 Task: Search one way flight ticket for 4 adults, 1 infant in seat and 1 infant on lap in premium economy from Fresno: Fresno Yosemite International Airport to Jacksonville: Albert J. Ellis Airport on 5-3-2023. Choice of flights is Emirates. Number of bags: 3 checked bags. Price is upto 73000. Outbound departure time preference is 11:45.
Action: Mouse moved to (370, 311)
Screenshot: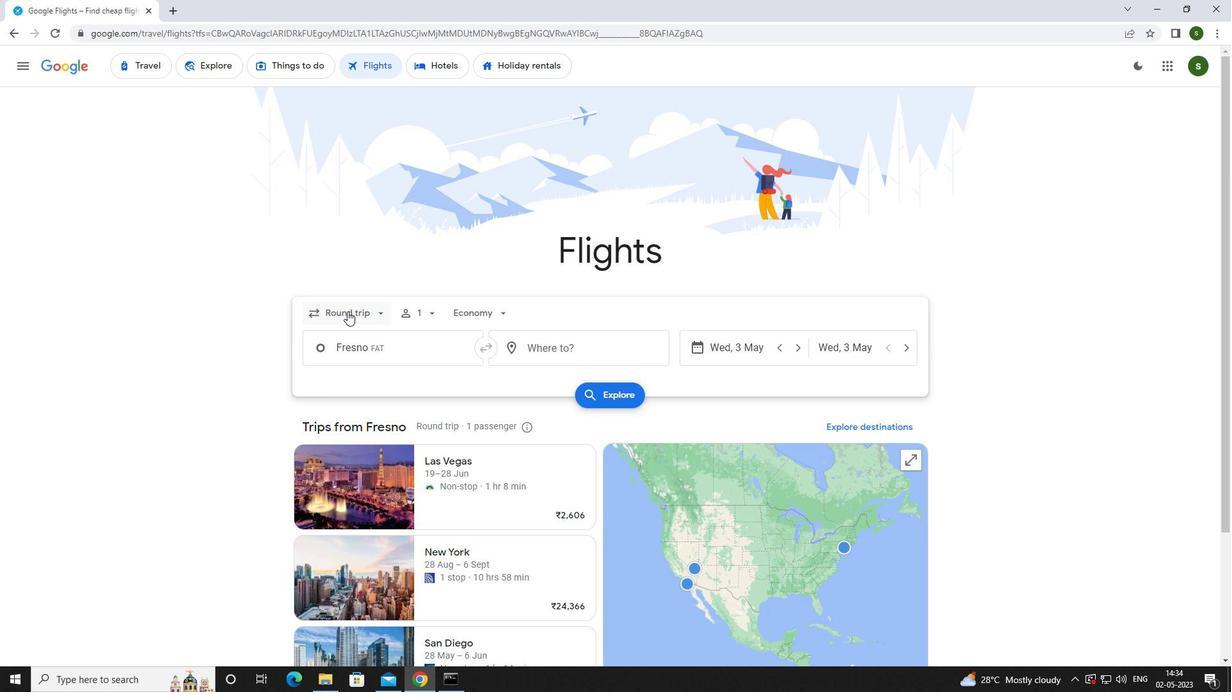 
Action: Mouse pressed left at (370, 311)
Screenshot: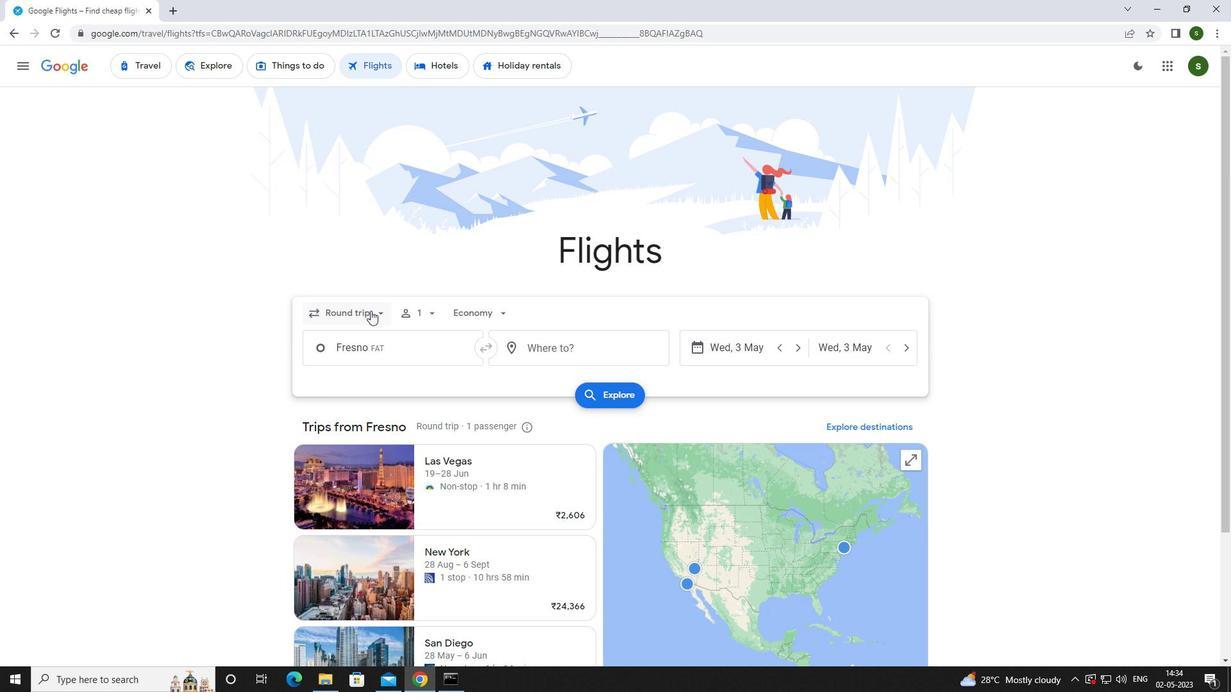 
Action: Mouse moved to (361, 375)
Screenshot: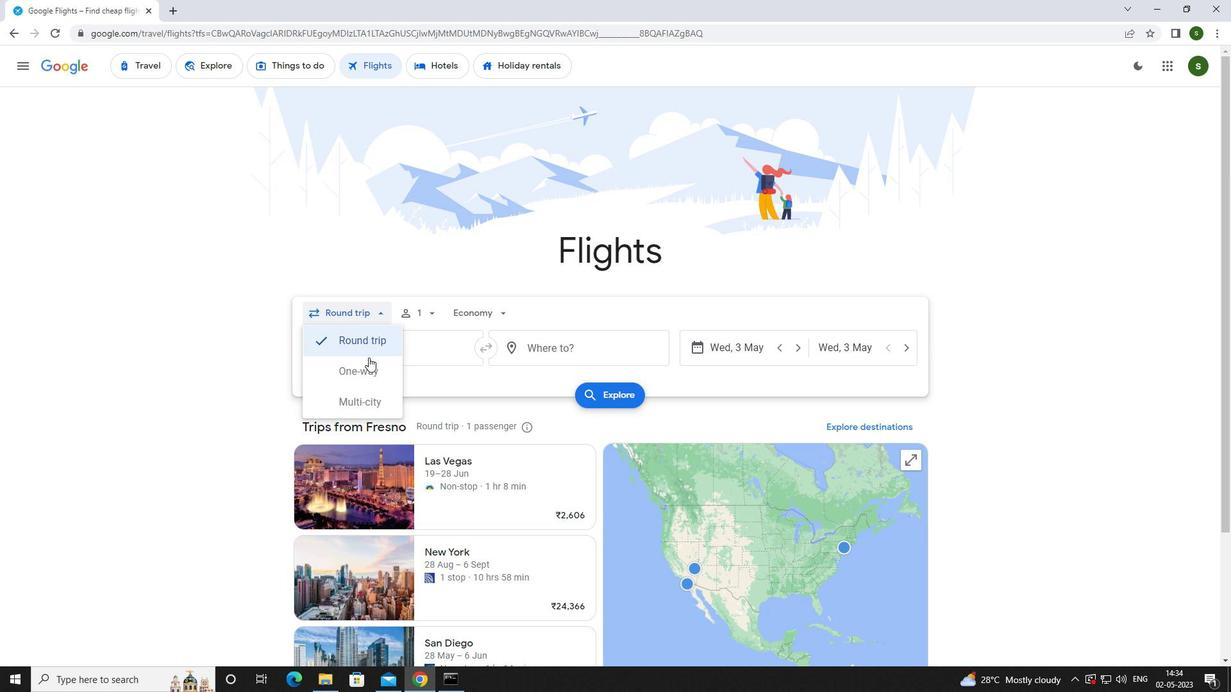 
Action: Mouse pressed left at (361, 375)
Screenshot: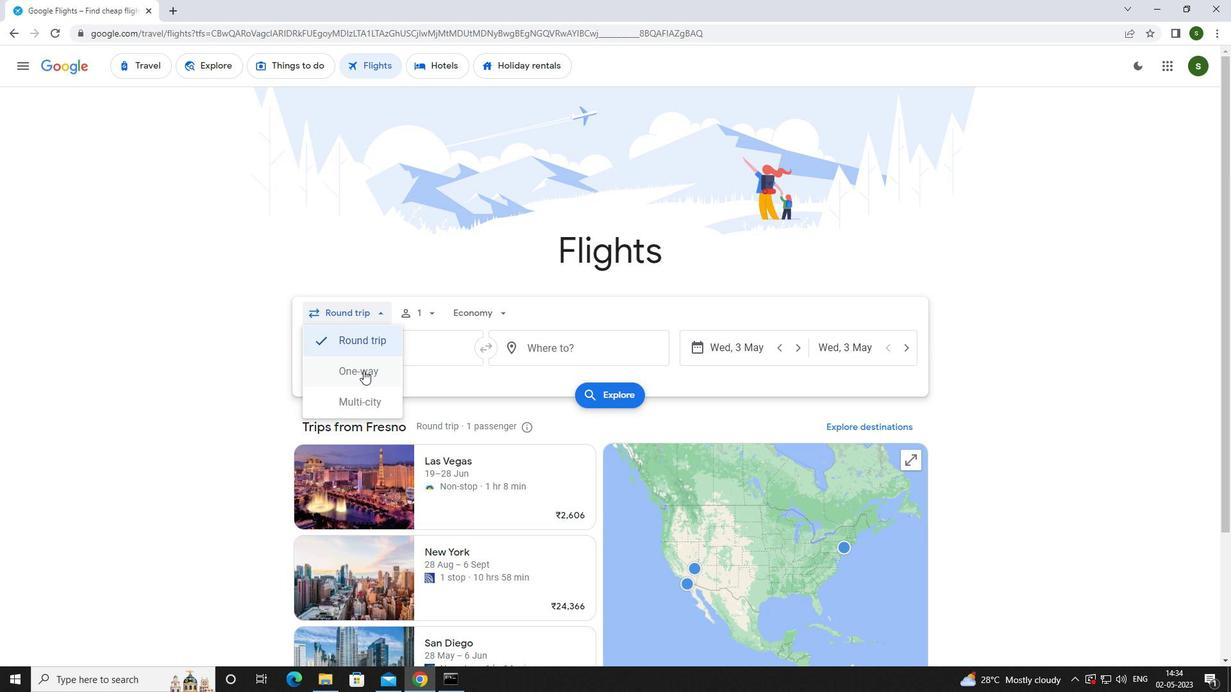 
Action: Mouse moved to (419, 312)
Screenshot: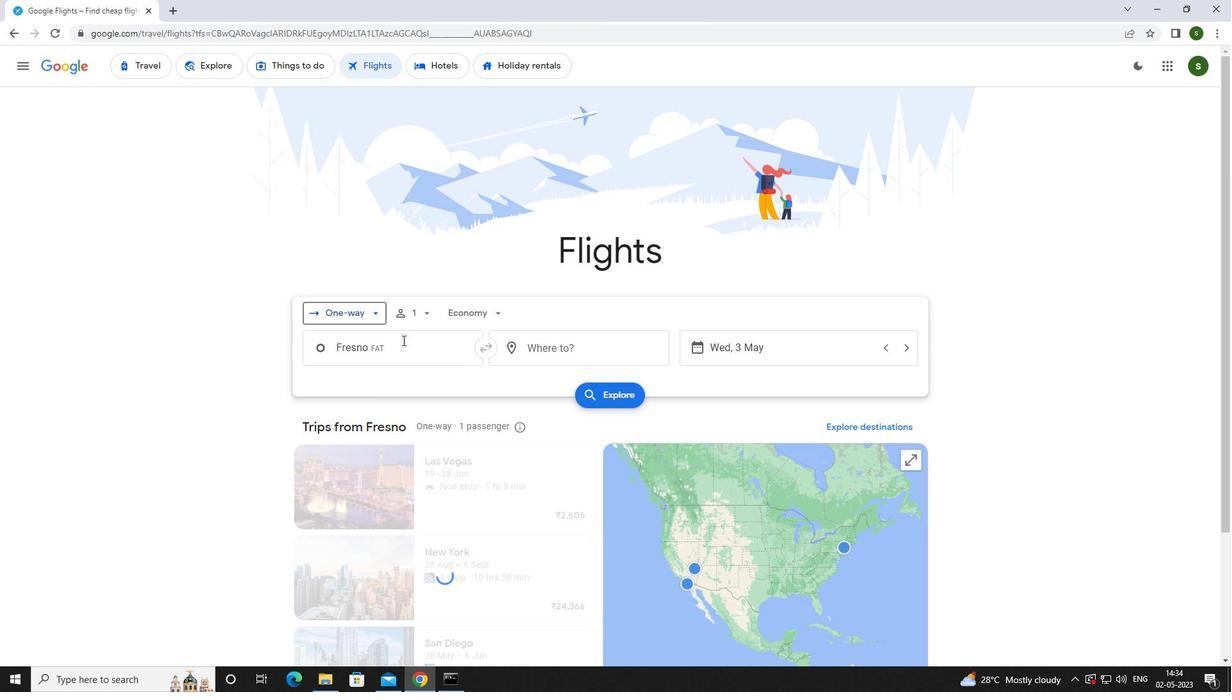 
Action: Mouse pressed left at (419, 312)
Screenshot: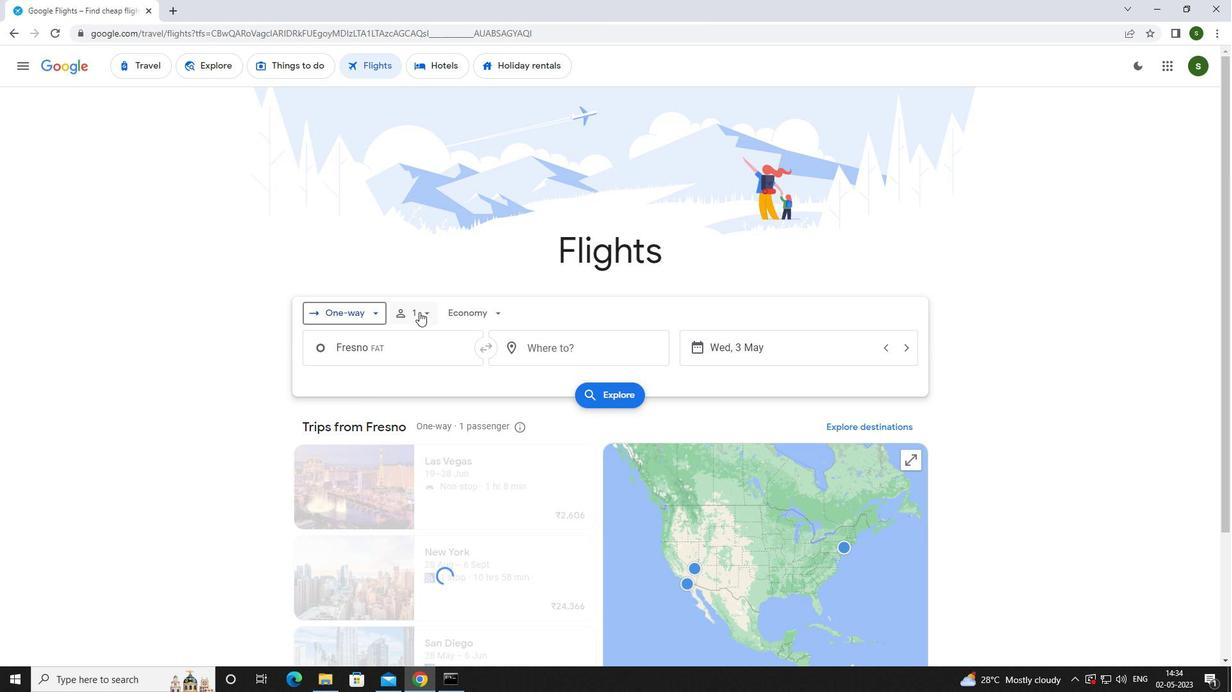 
Action: Mouse moved to (520, 345)
Screenshot: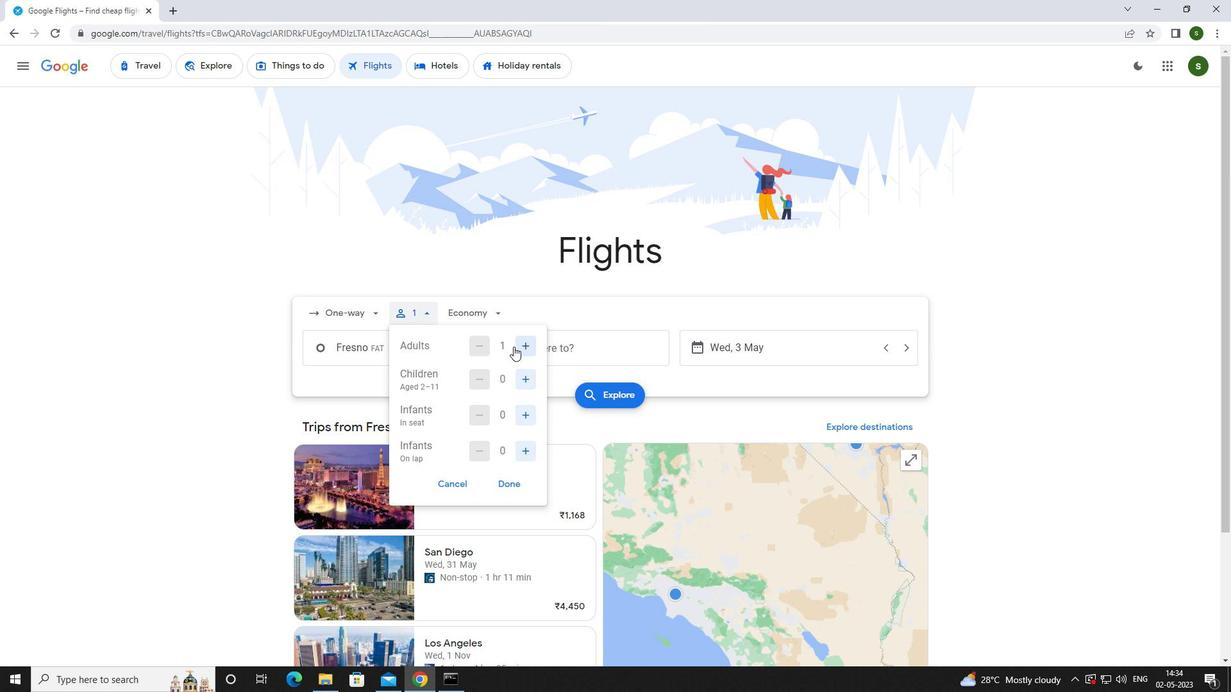 
Action: Mouse pressed left at (520, 345)
Screenshot: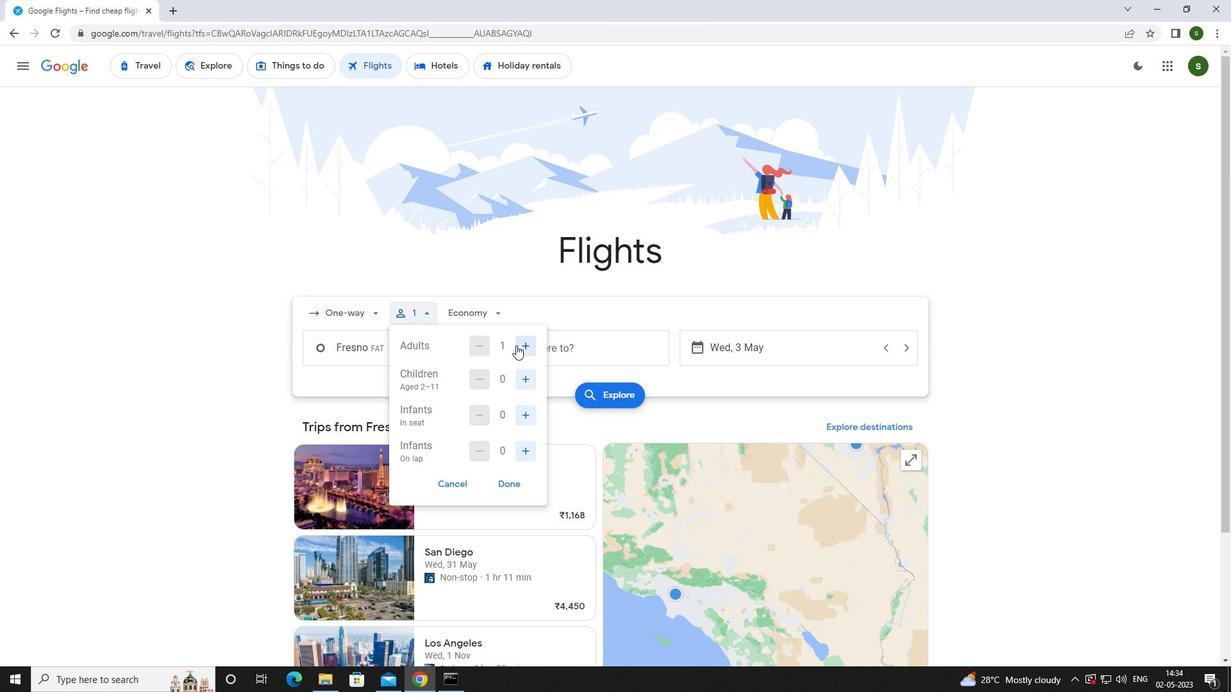 
Action: Mouse pressed left at (520, 345)
Screenshot: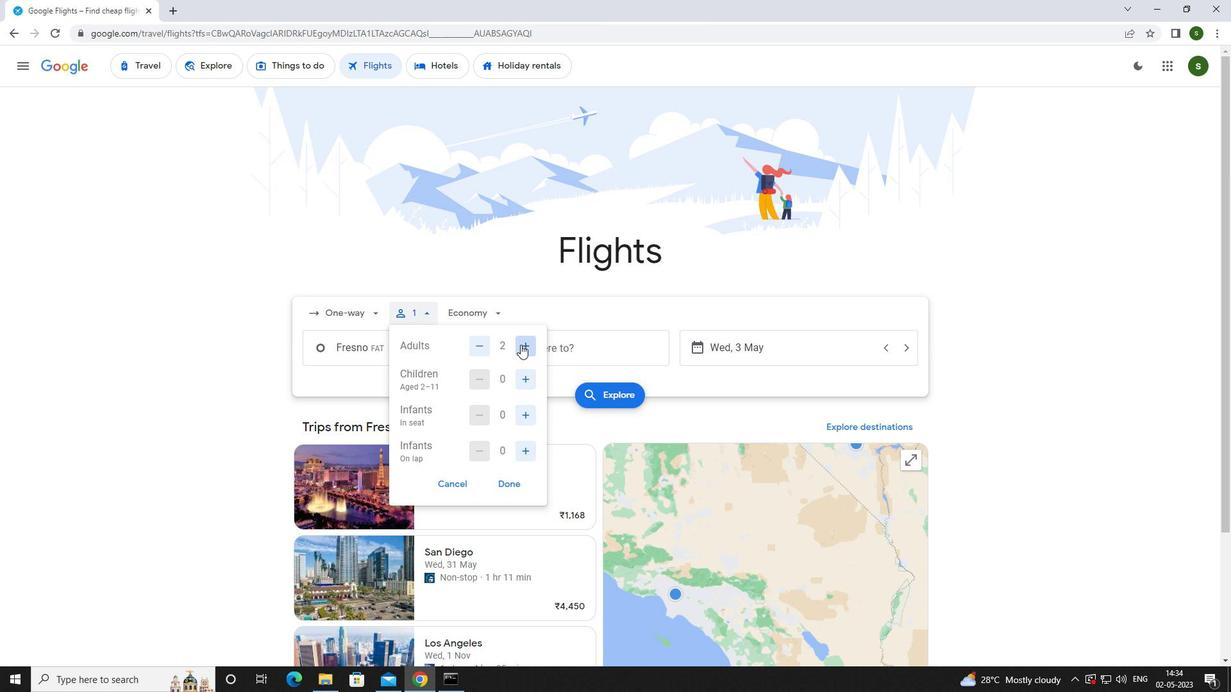 
Action: Mouse pressed left at (520, 345)
Screenshot: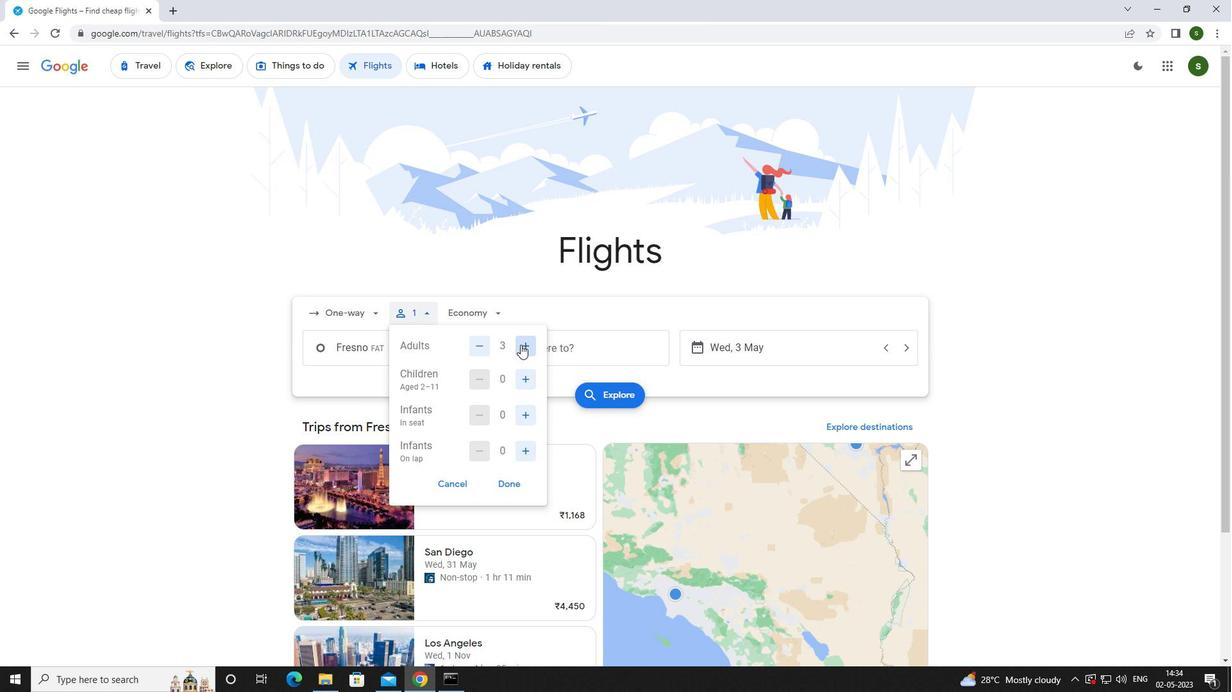 
Action: Mouse moved to (526, 413)
Screenshot: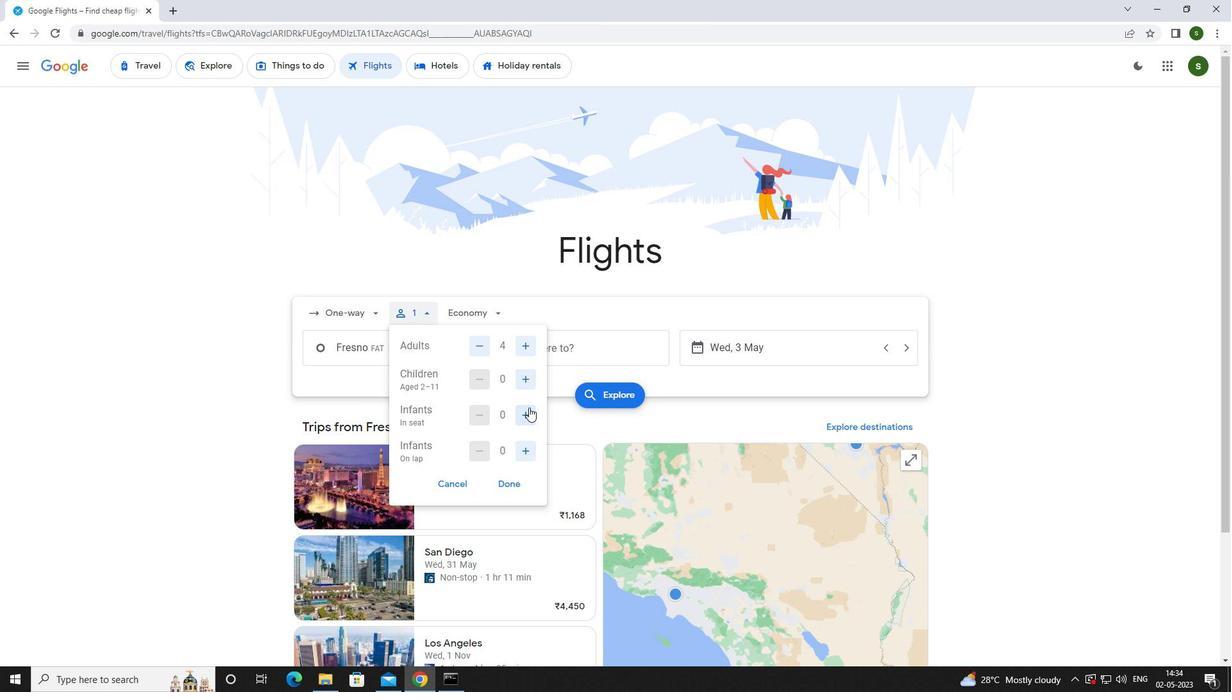 
Action: Mouse pressed left at (526, 413)
Screenshot: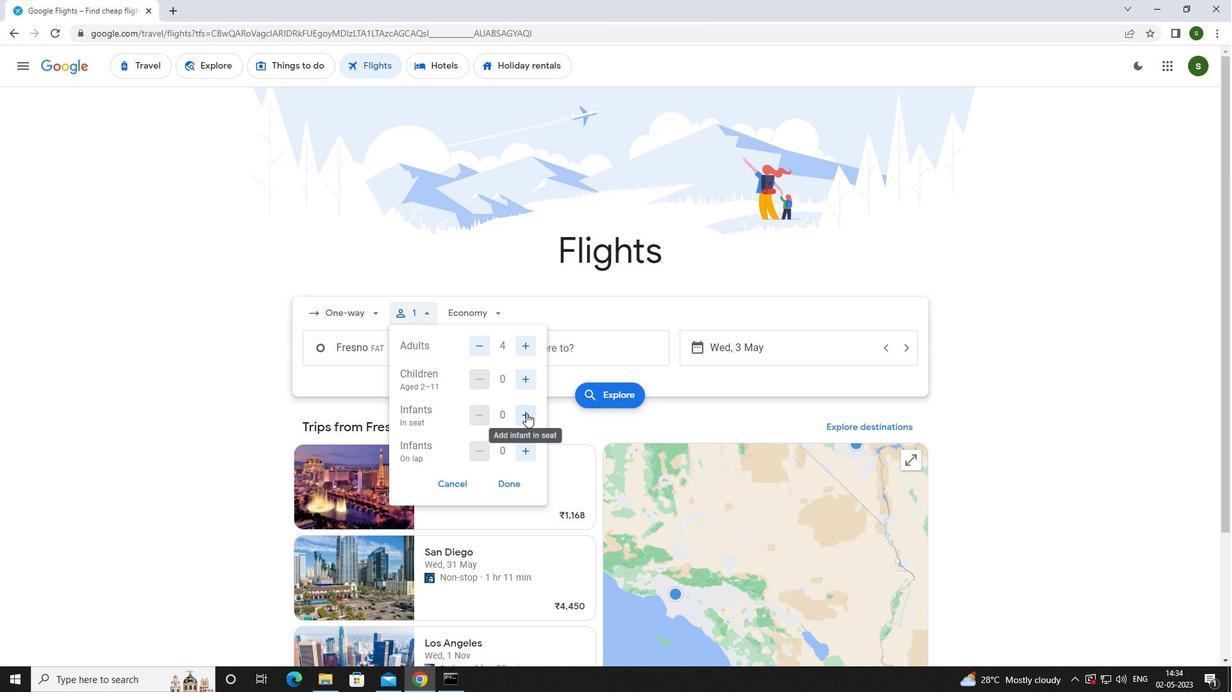 
Action: Mouse moved to (525, 451)
Screenshot: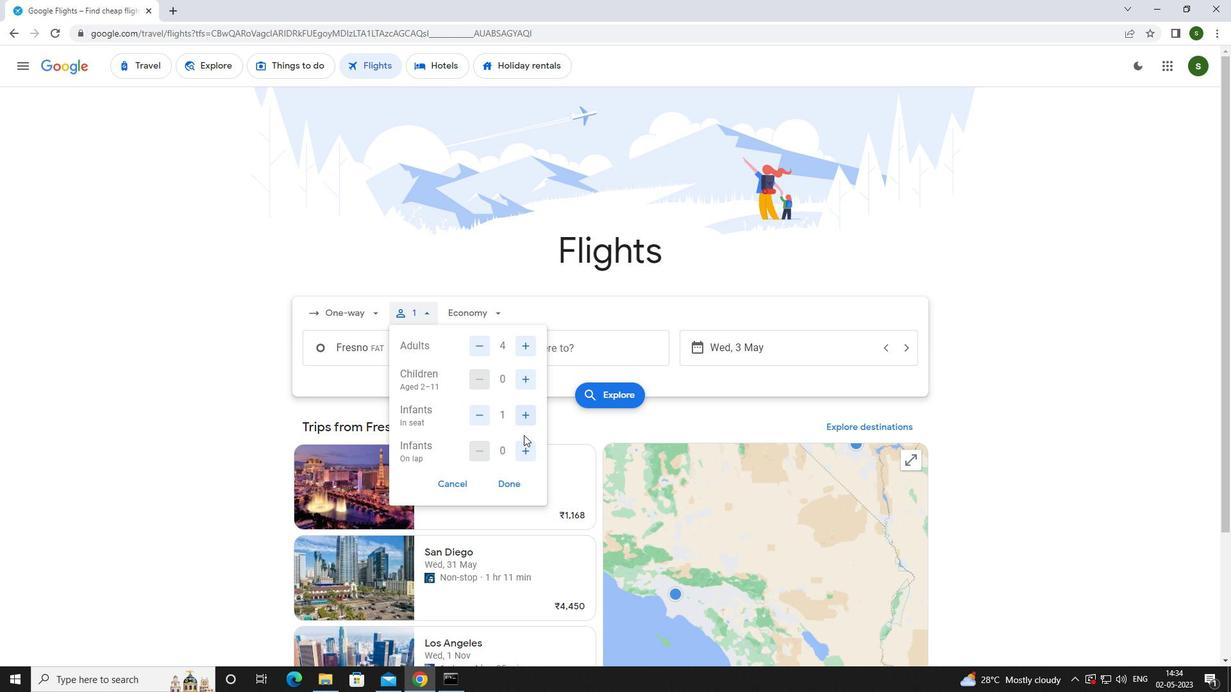 
Action: Mouse pressed left at (525, 451)
Screenshot: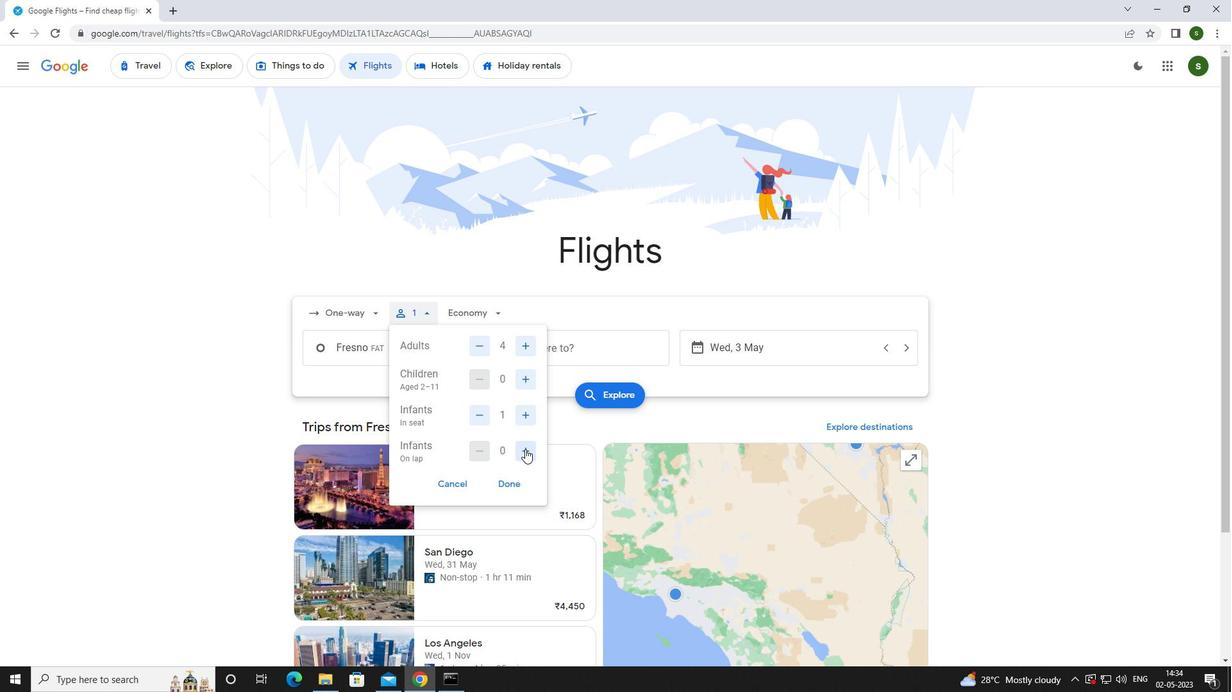 
Action: Mouse moved to (496, 308)
Screenshot: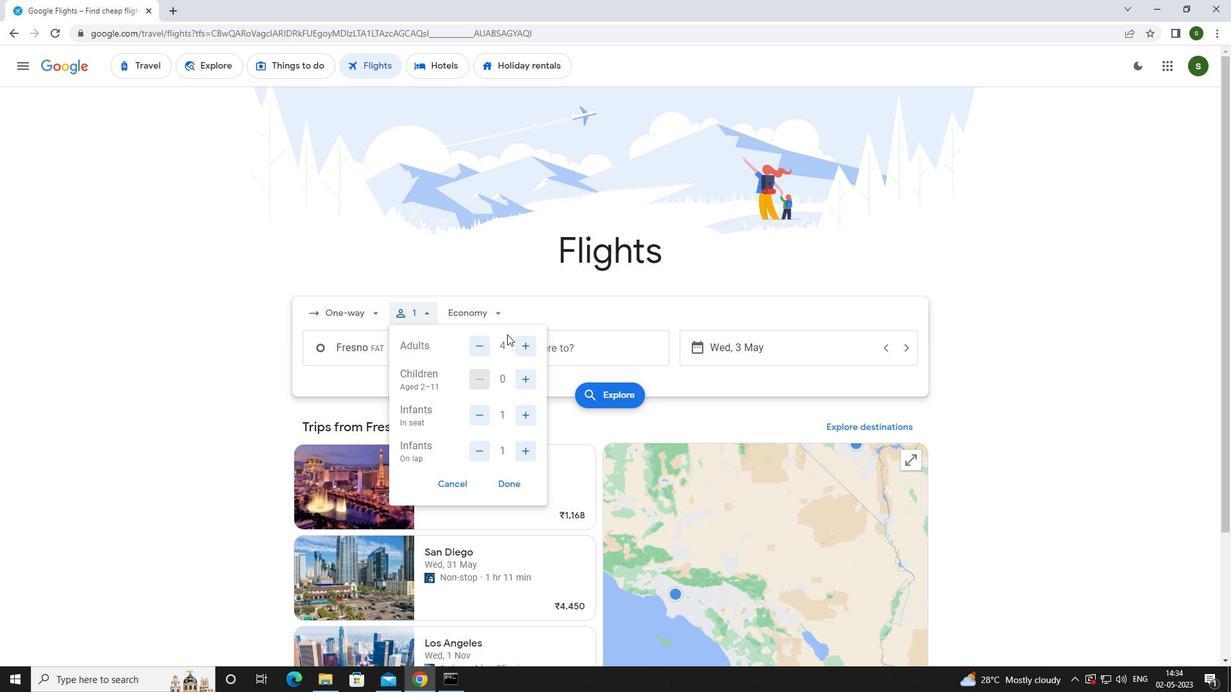 
Action: Mouse pressed left at (496, 308)
Screenshot: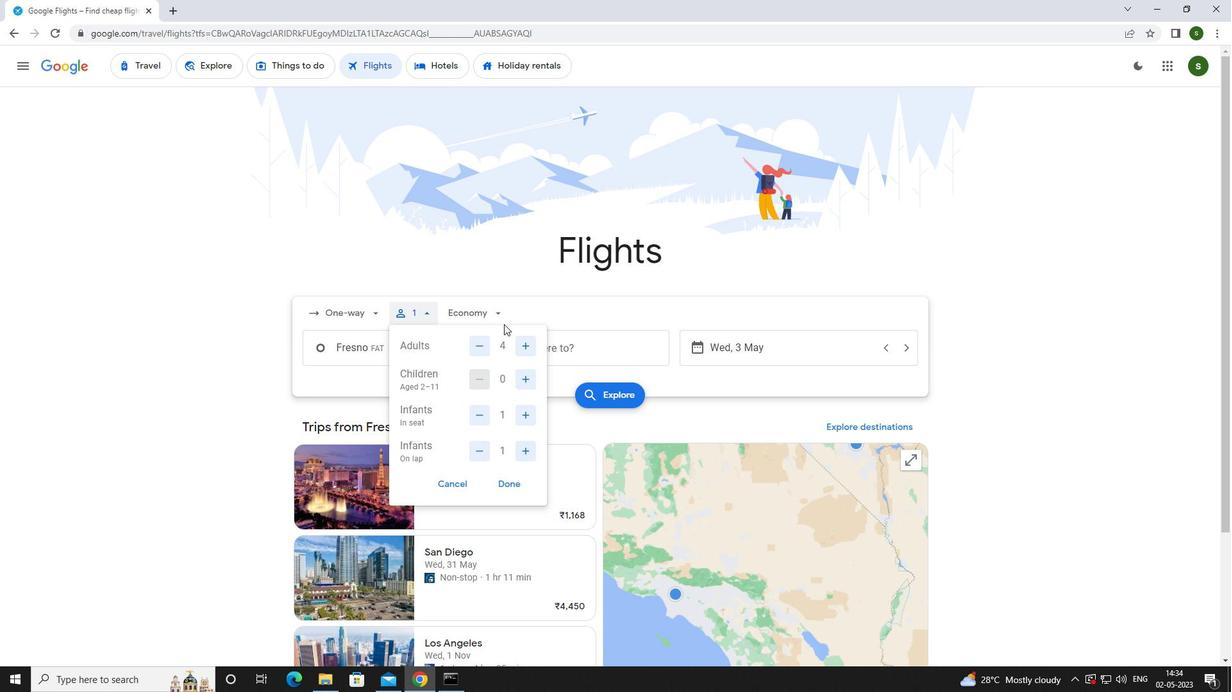 
Action: Mouse moved to (506, 379)
Screenshot: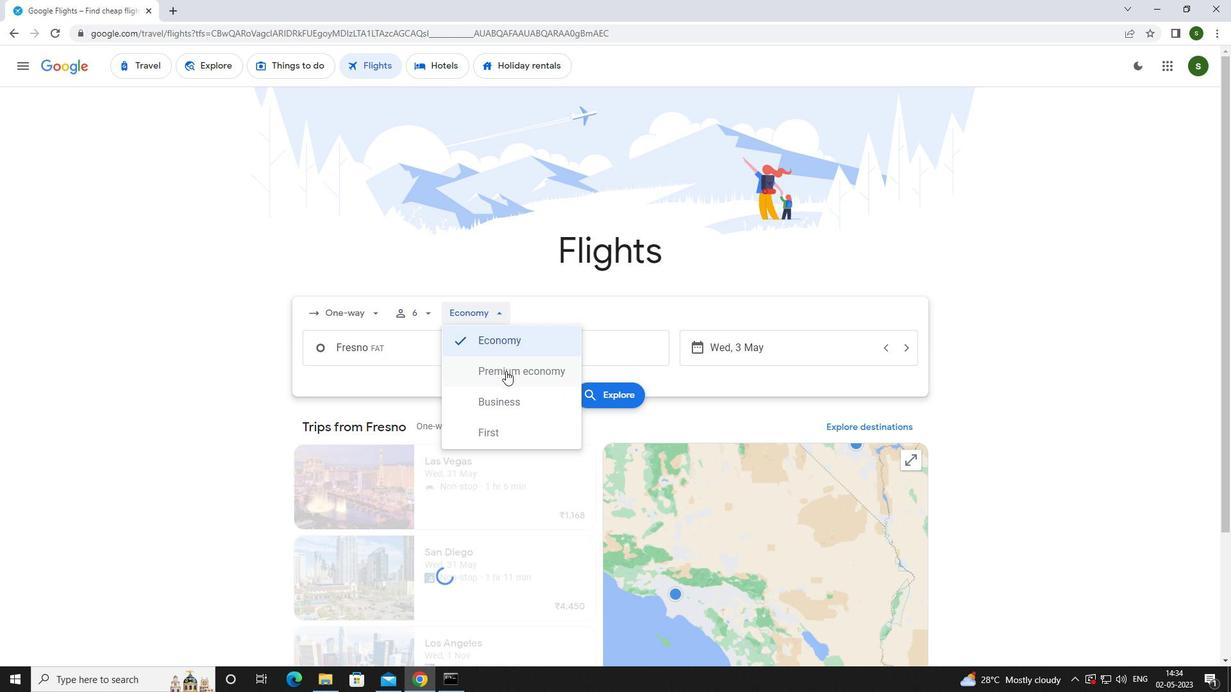 
Action: Mouse pressed left at (506, 379)
Screenshot: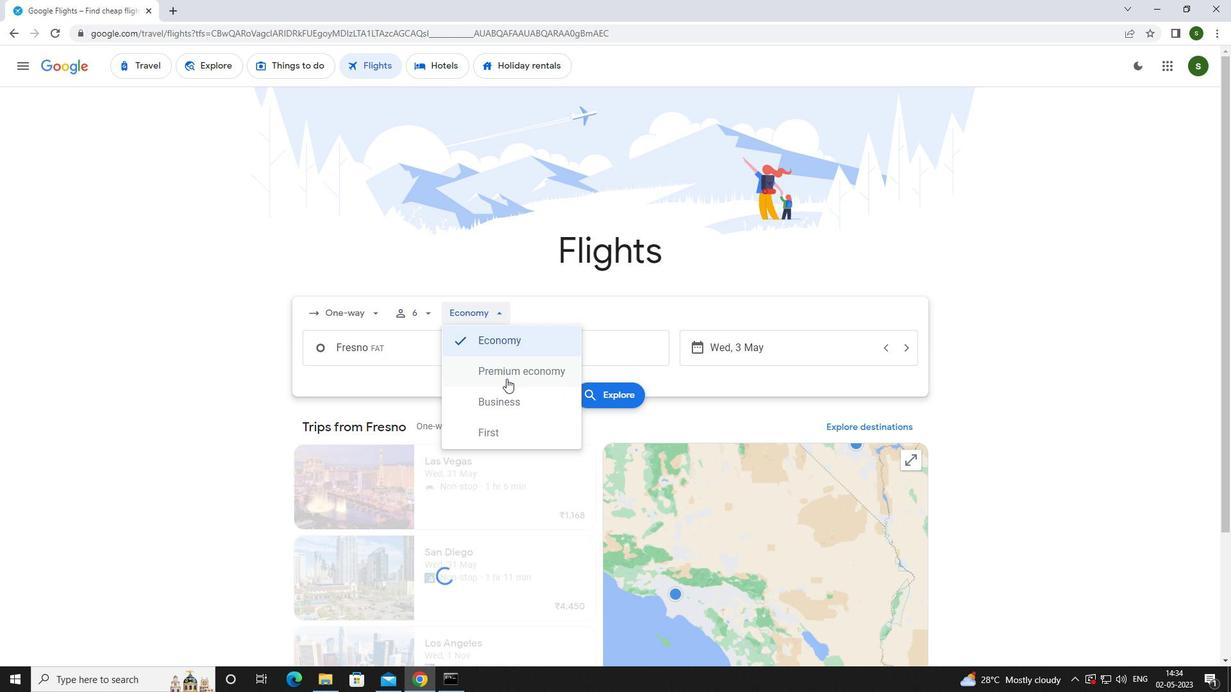 
Action: Mouse moved to (451, 347)
Screenshot: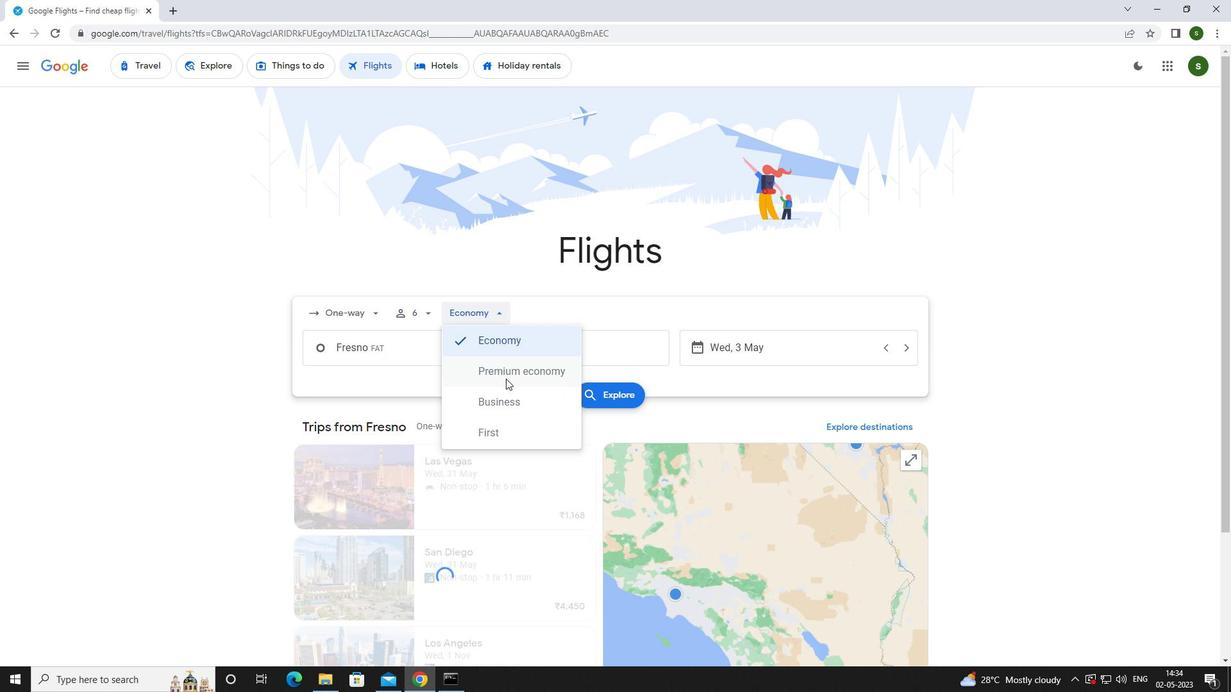 
Action: Mouse pressed left at (451, 347)
Screenshot: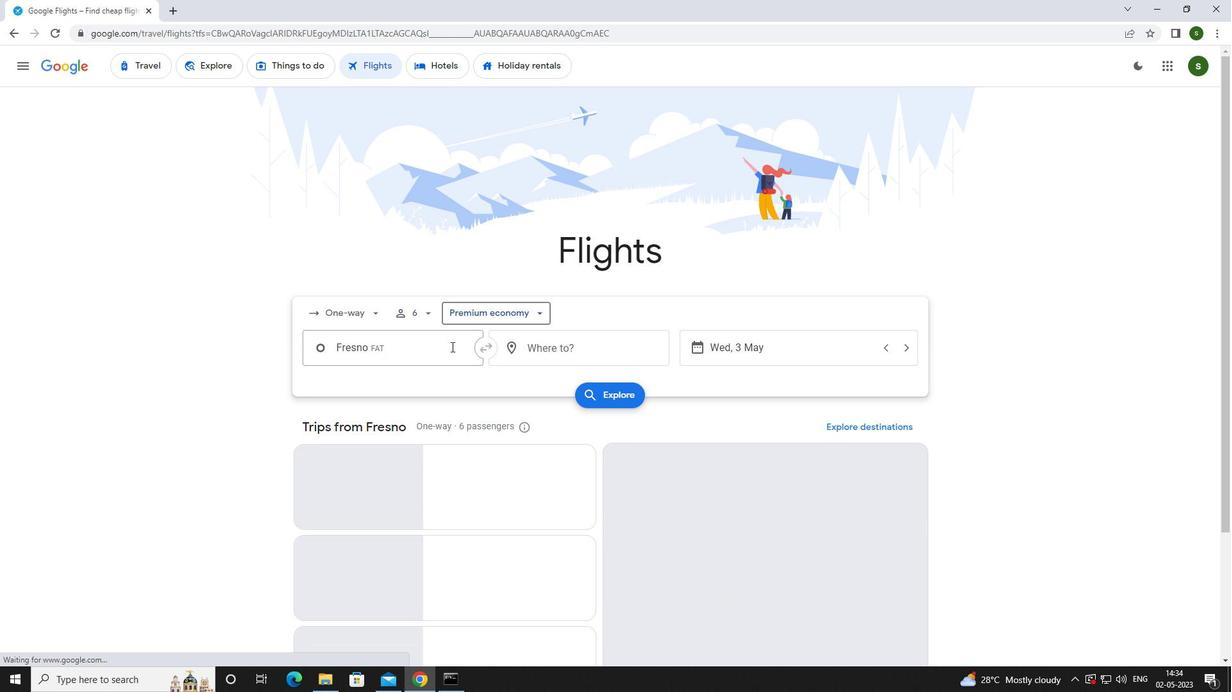
Action: Key pressed <Key.caps_lock>f<Key.caps_lock>res
Screenshot: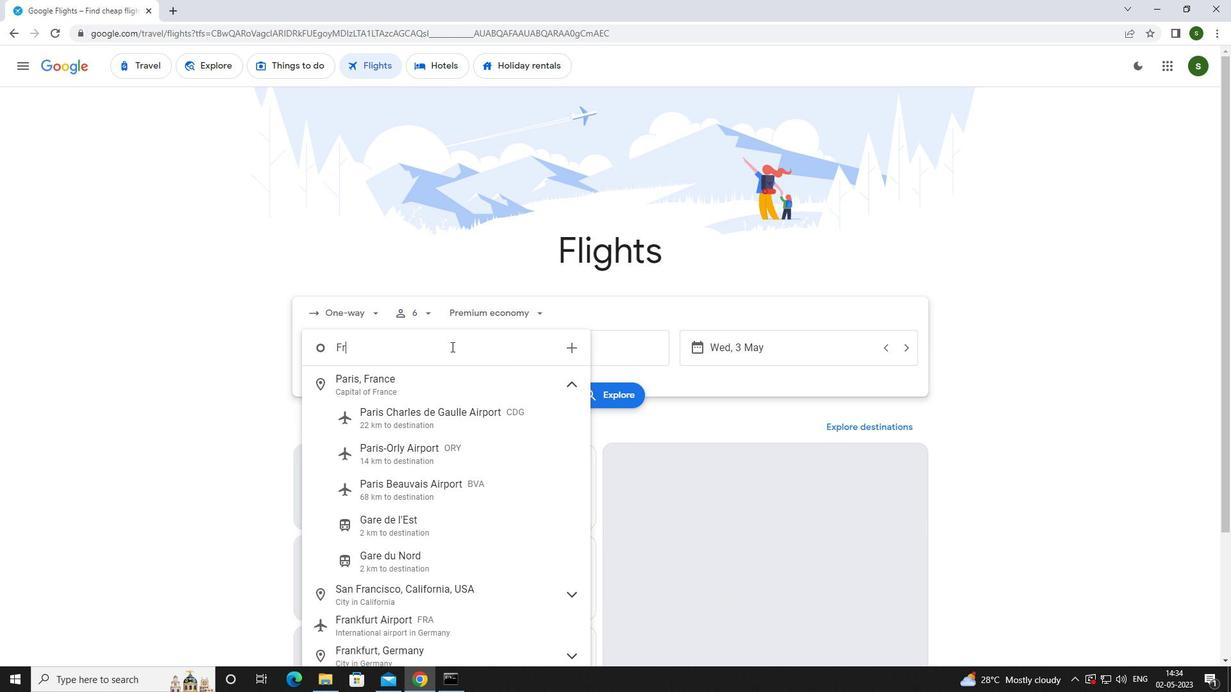 
Action: Mouse moved to (430, 404)
Screenshot: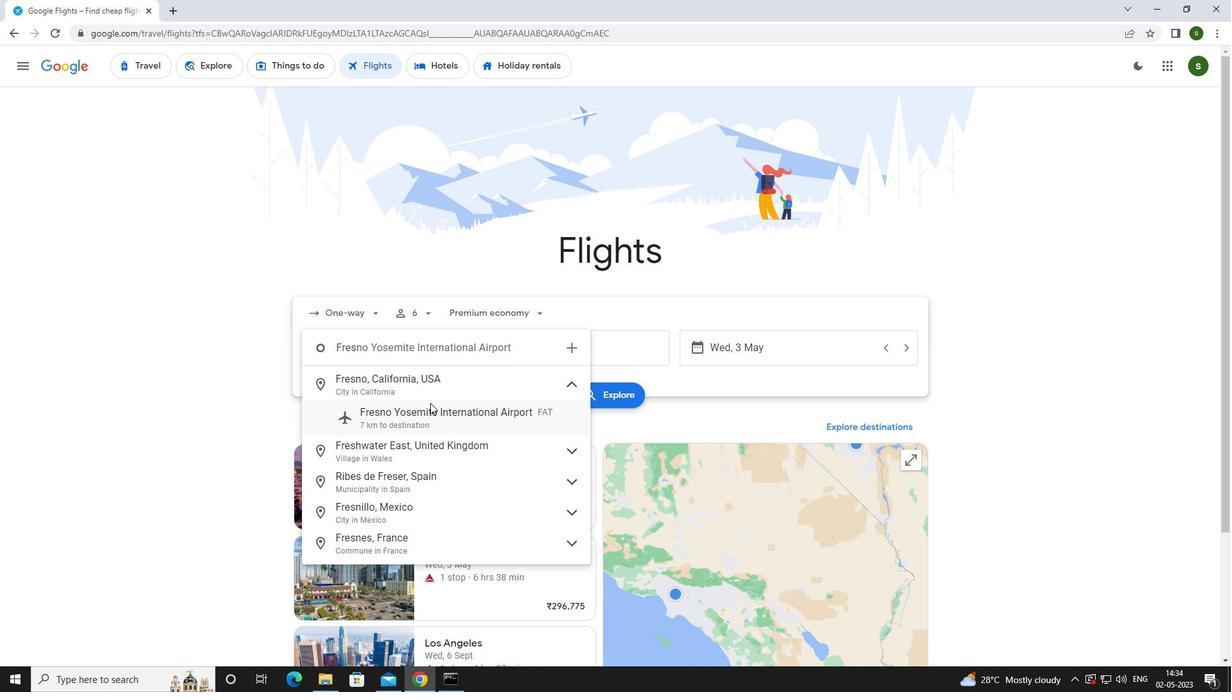 
Action: Mouse pressed left at (430, 404)
Screenshot: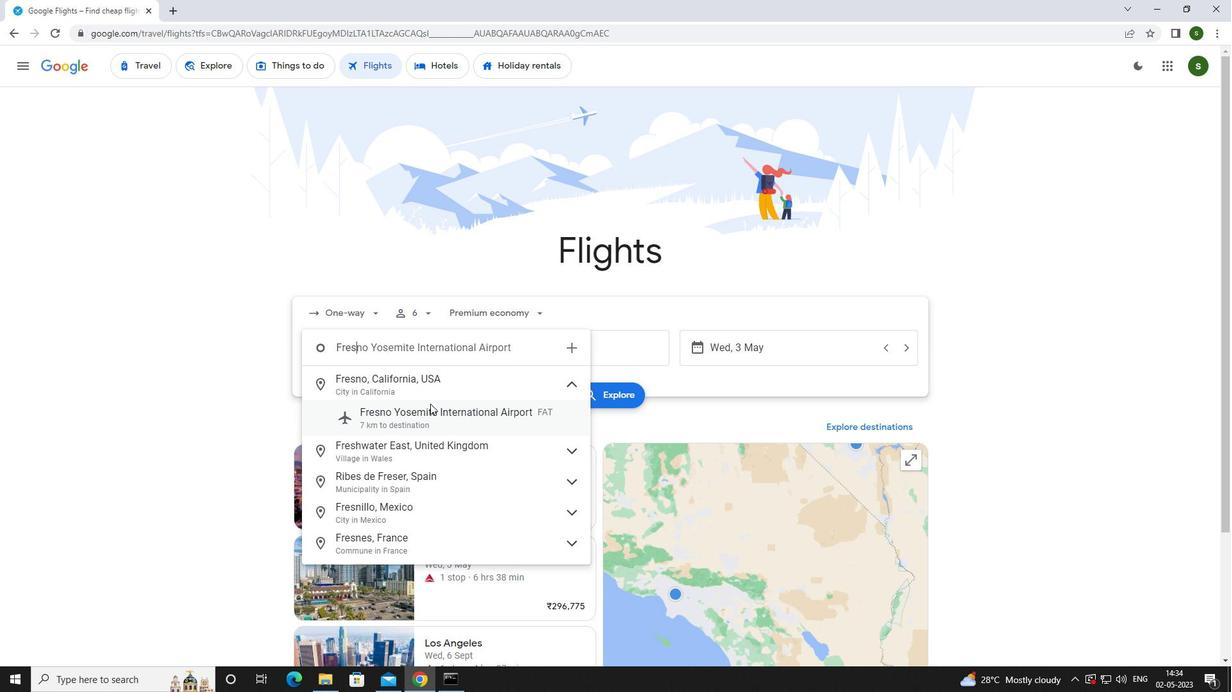 
Action: Mouse moved to (558, 354)
Screenshot: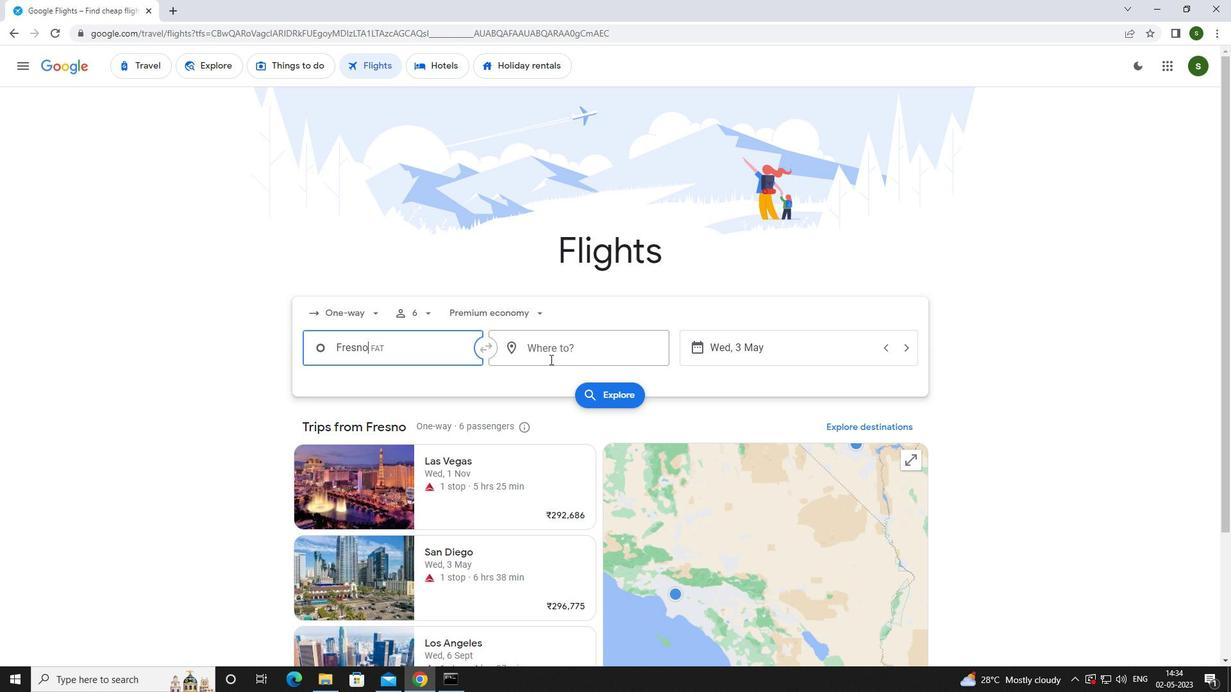 
Action: Mouse pressed left at (558, 354)
Screenshot: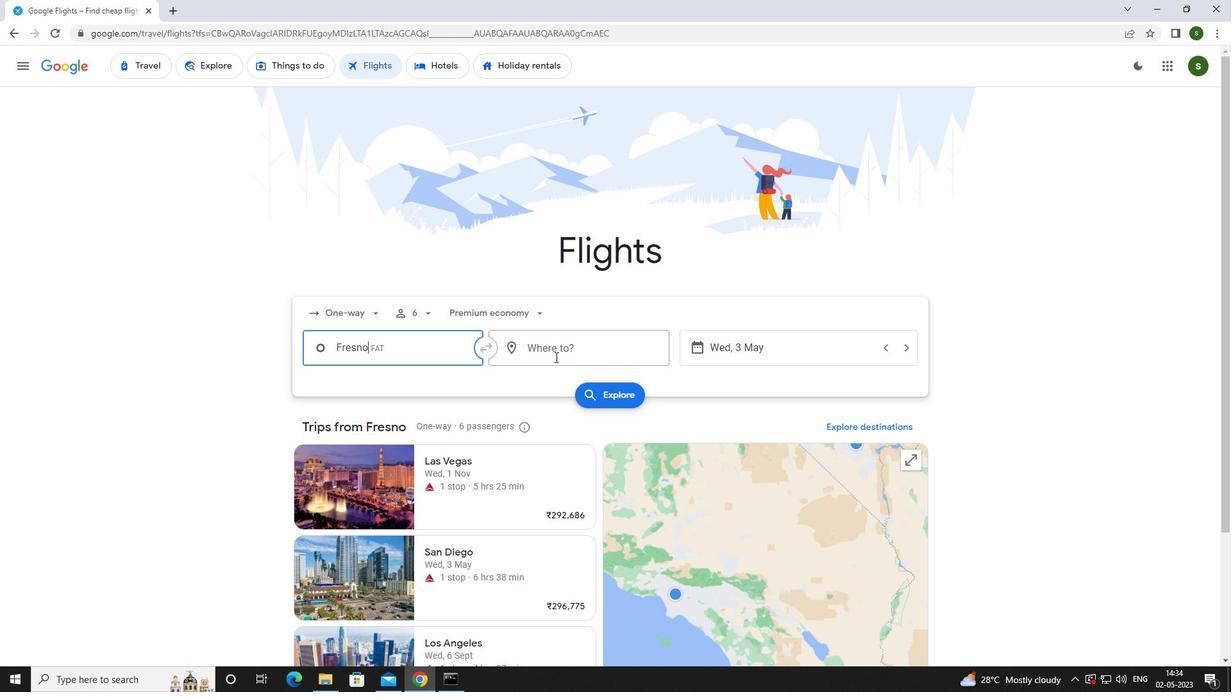 
Action: Key pressed <Key.caps_lock>a<Key.caps_lock>lbert<Key.space>
Screenshot: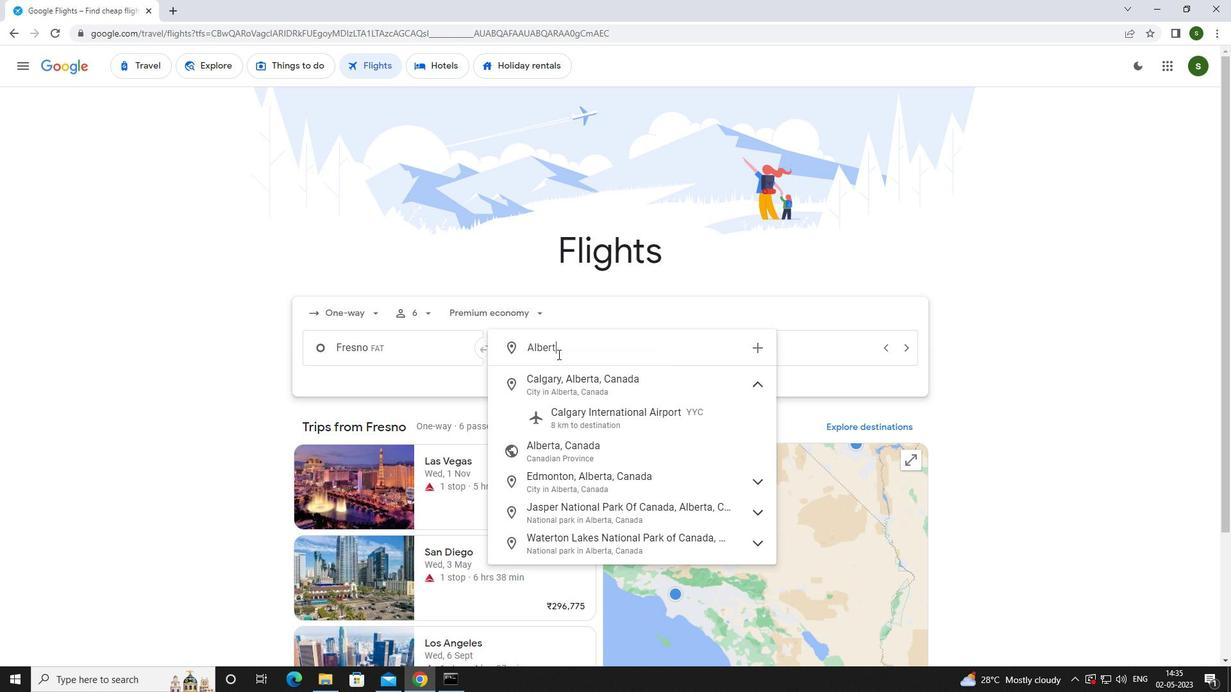
Action: Mouse moved to (572, 383)
Screenshot: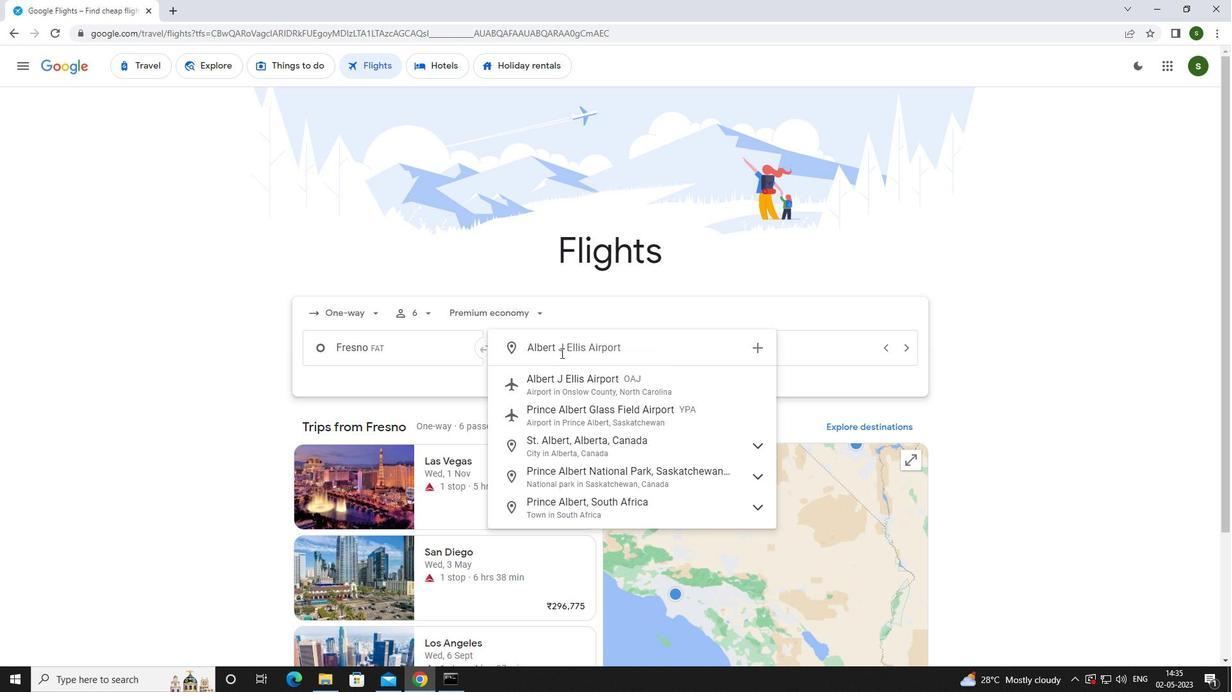 
Action: Mouse pressed left at (572, 383)
Screenshot: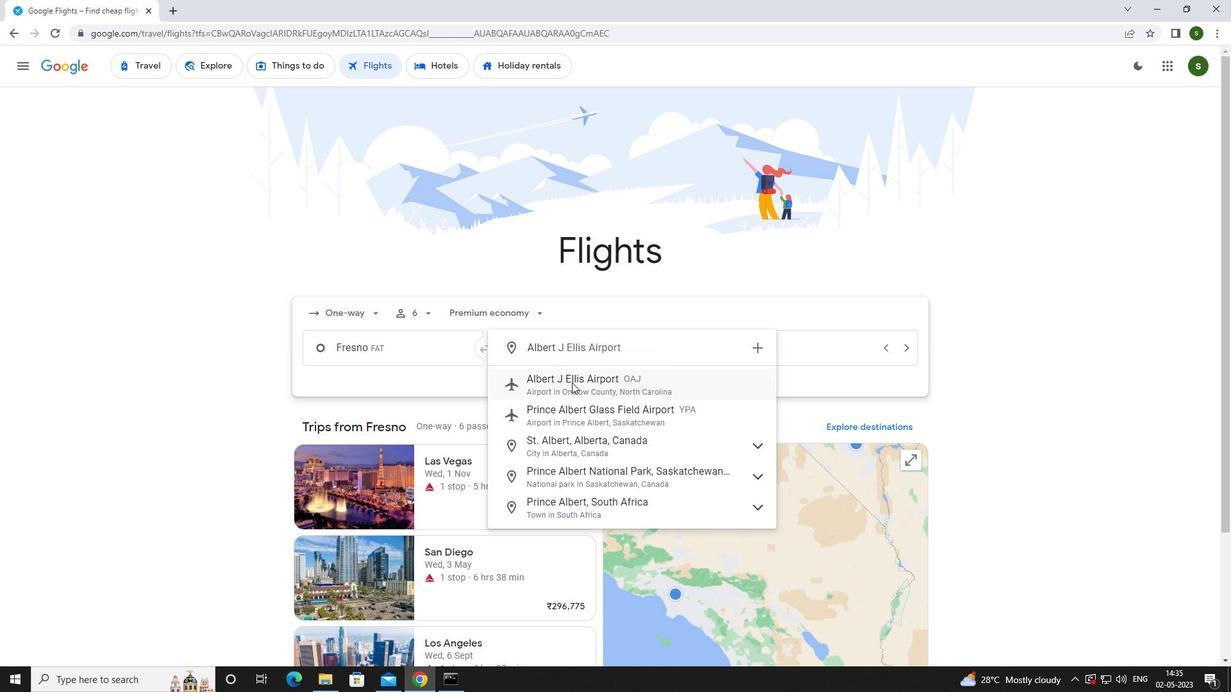 
Action: Mouse moved to (798, 348)
Screenshot: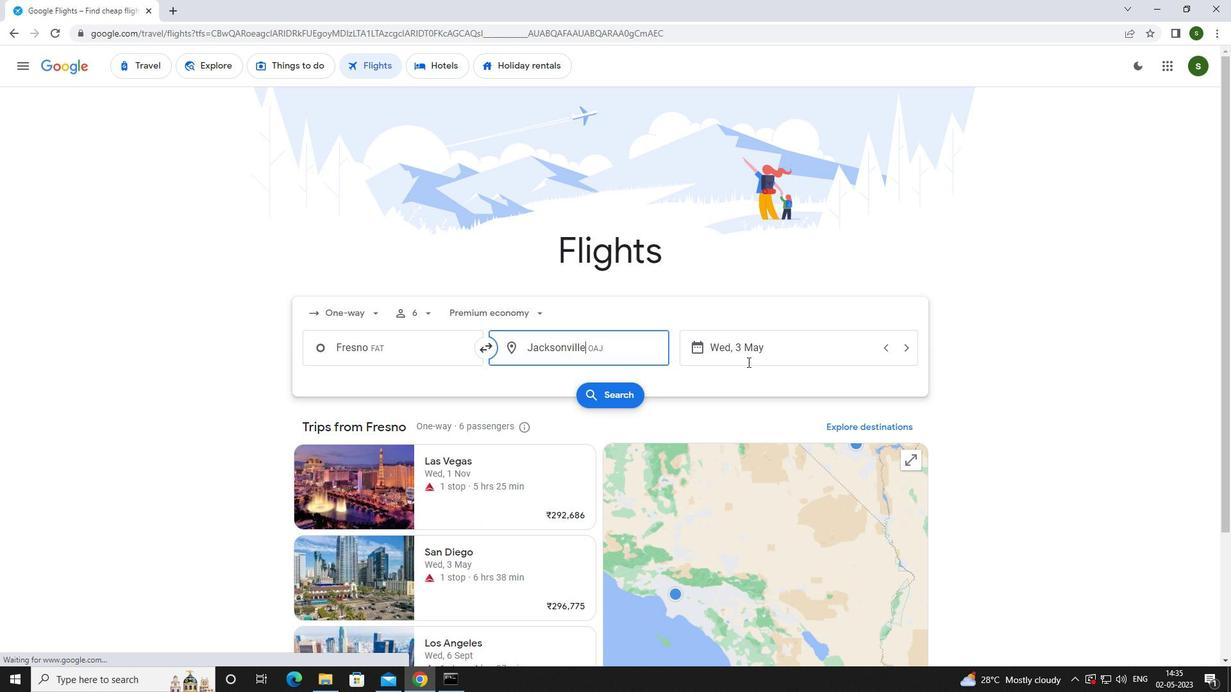 
Action: Mouse pressed left at (798, 348)
Screenshot: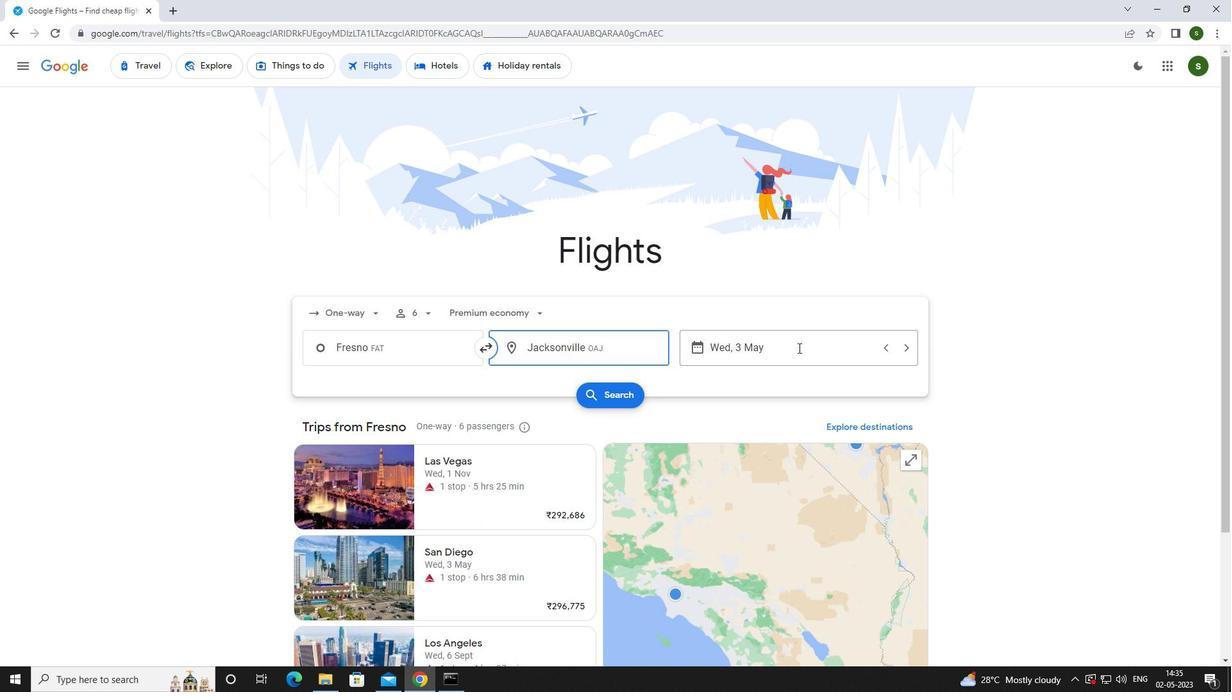 
Action: Mouse moved to (556, 428)
Screenshot: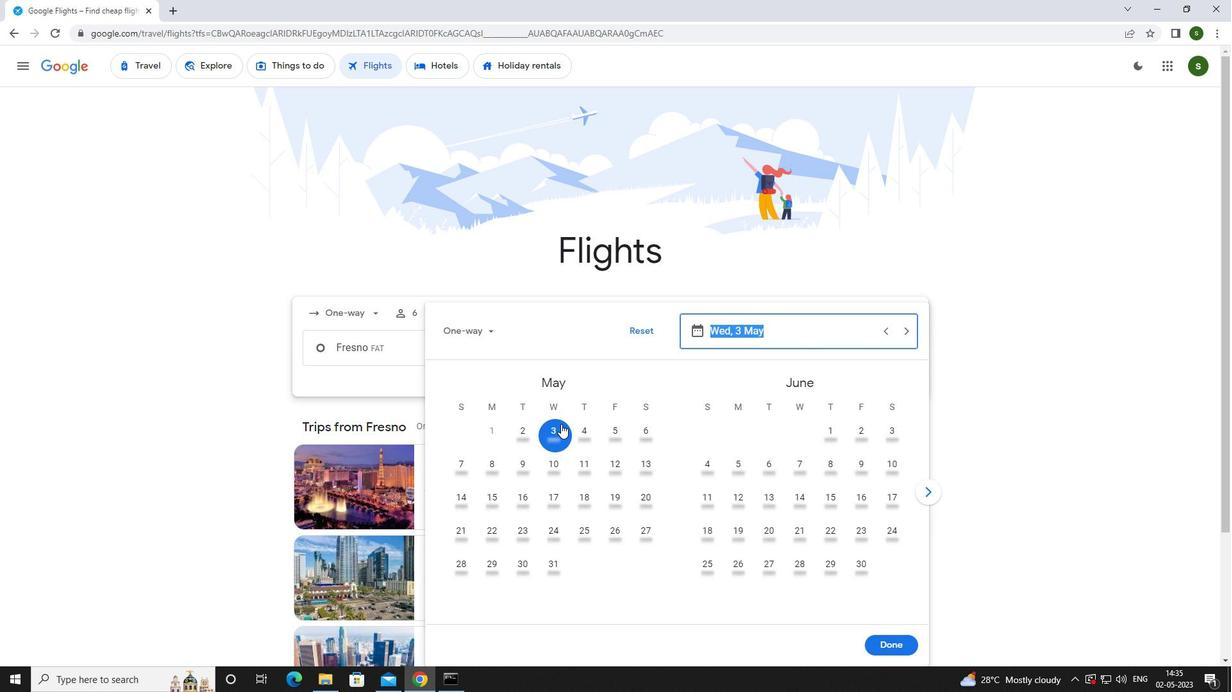 
Action: Mouse pressed left at (556, 428)
Screenshot: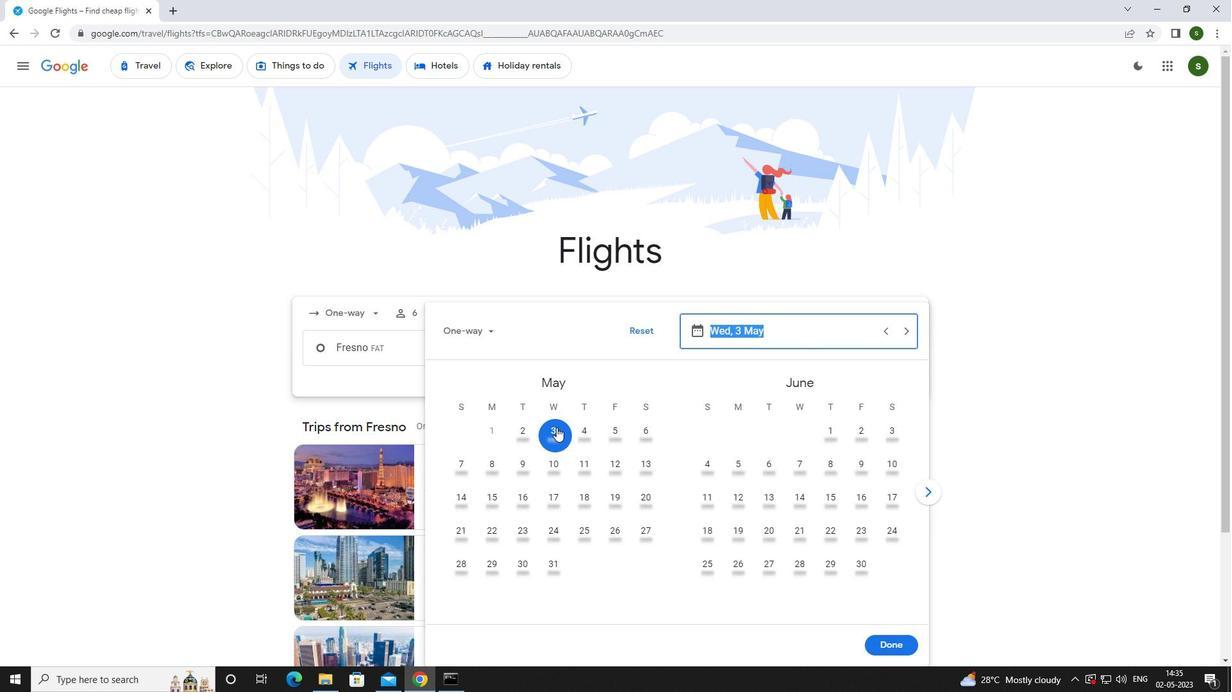 
Action: Mouse moved to (903, 630)
Screenshot: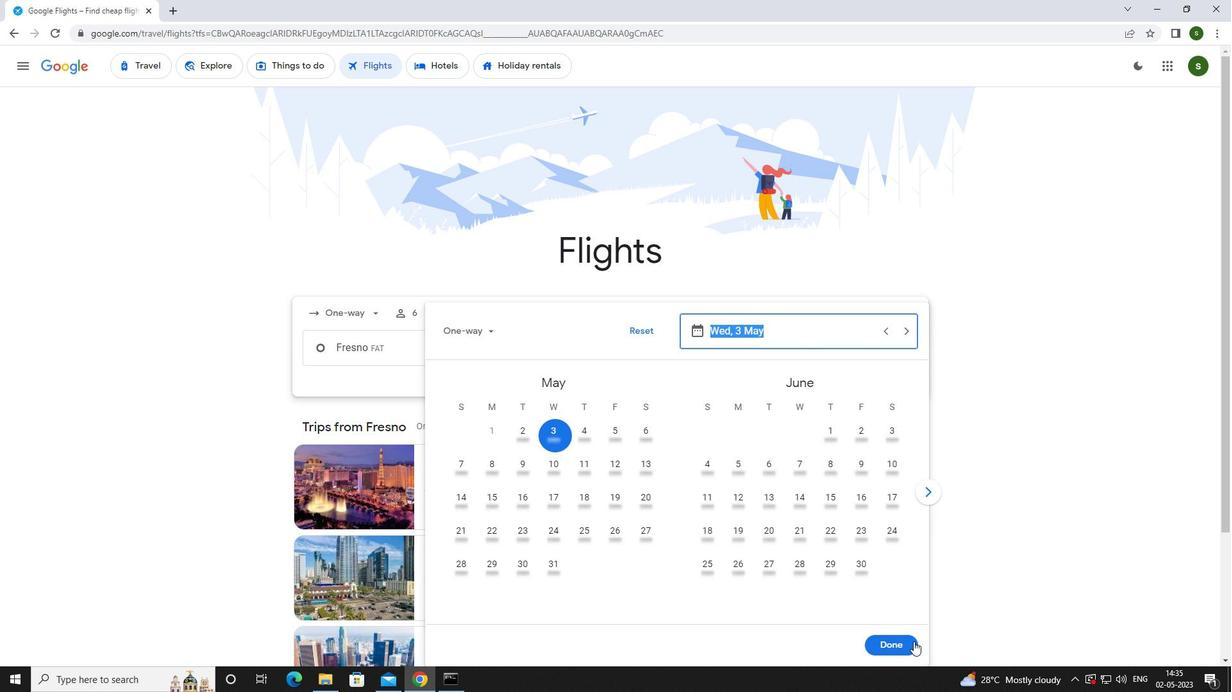 
Action: Mouse pressed left at (903, 630)
Screenshot: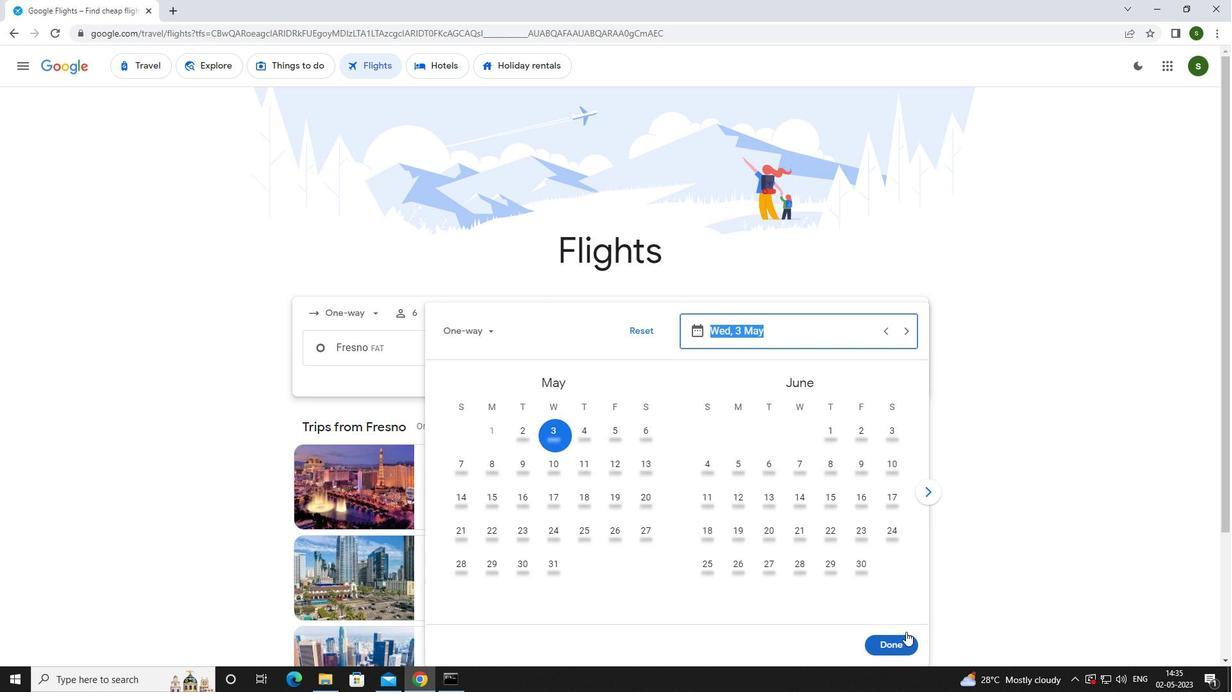 
Action: Mouse moved to (606, 393)
Screenshot: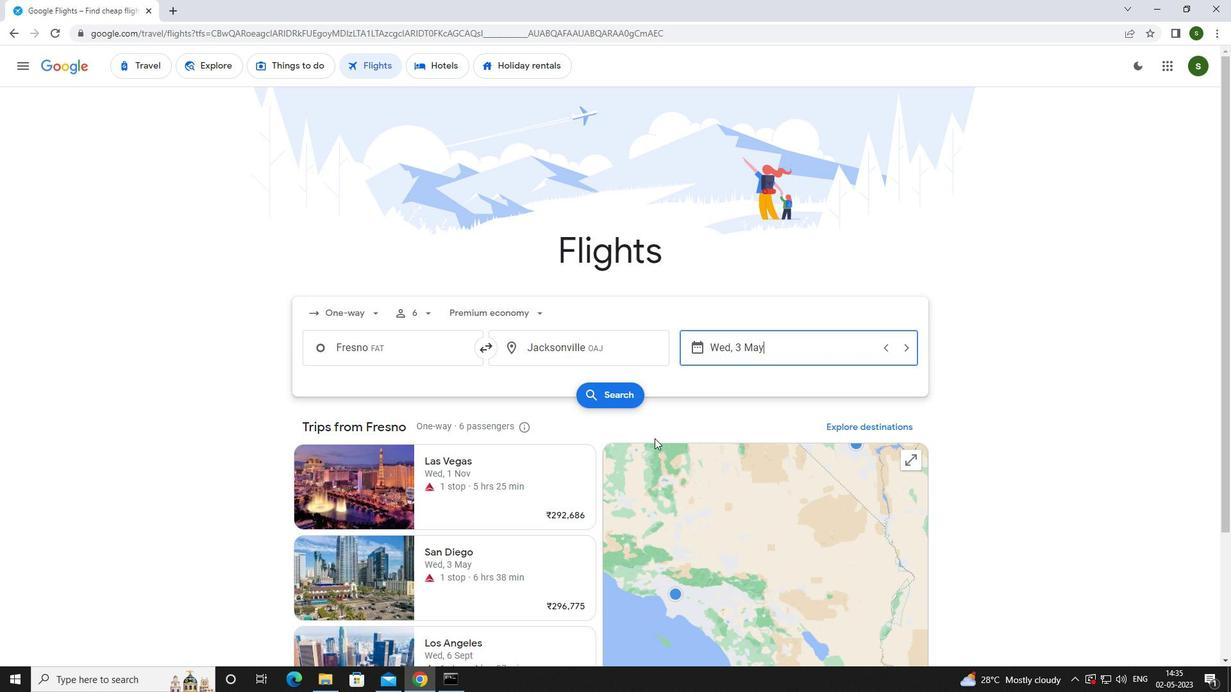 
Action: Mouse pressed left at (606, 393)
Screenshot: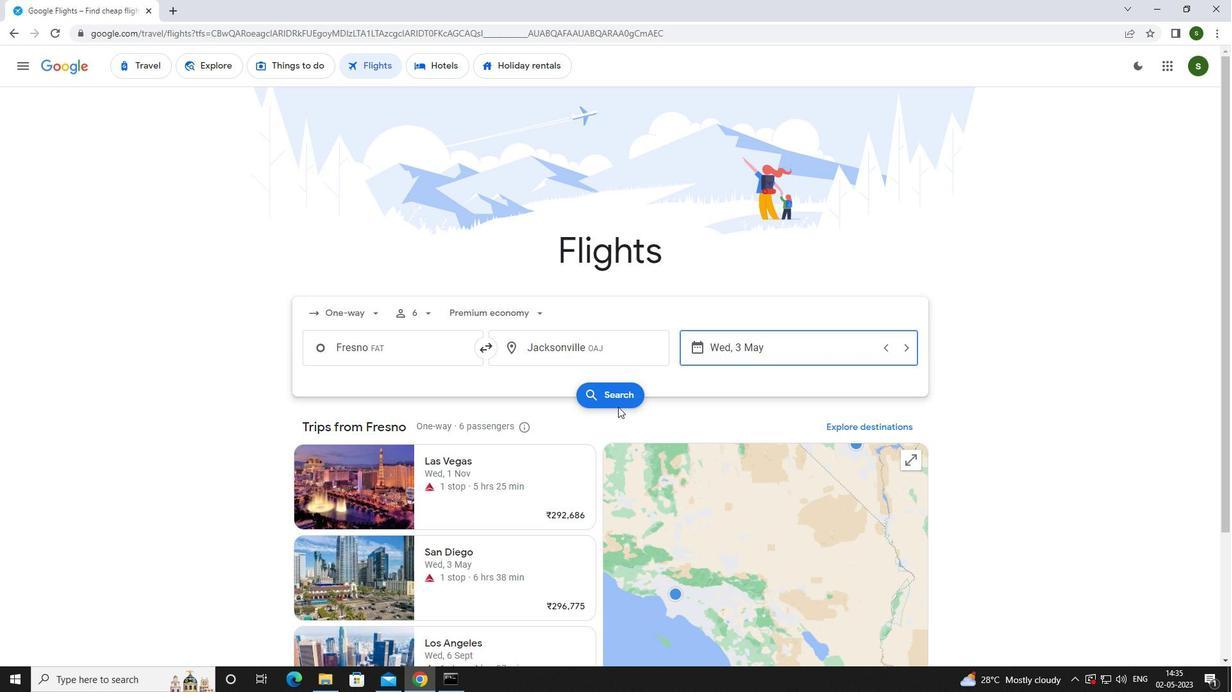 
Action: Mouse moved to (327, 187)
Screenshot: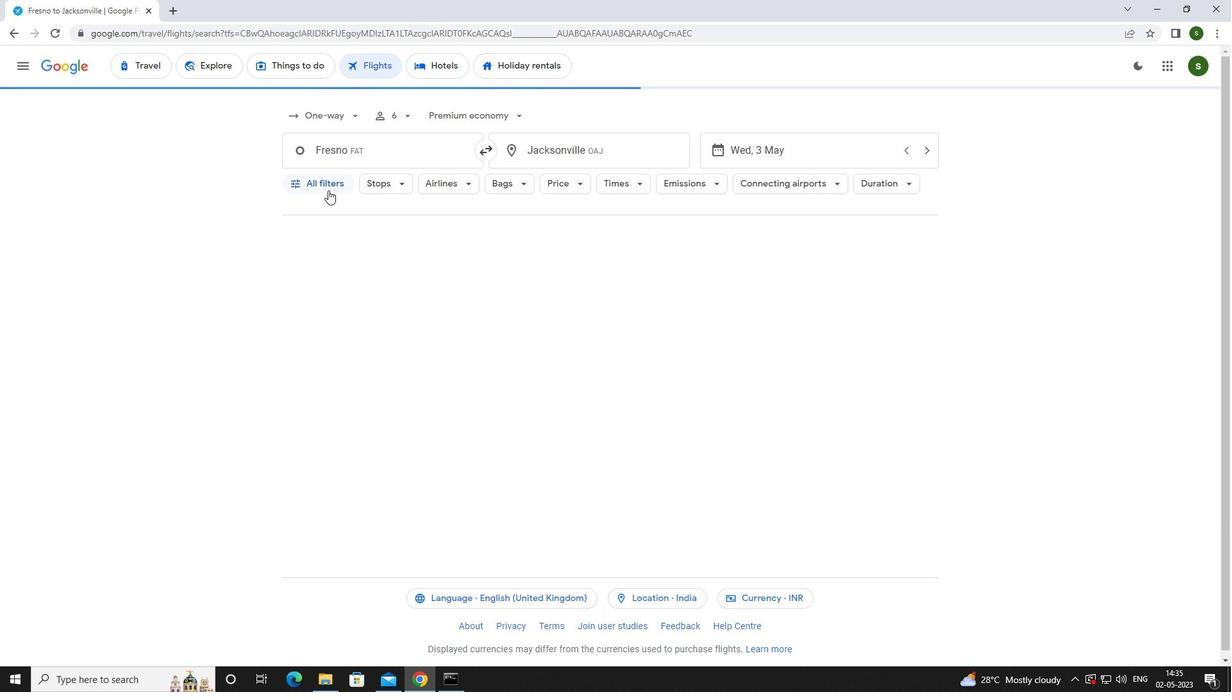 
Action: Mouse pressed left at (327, 187)
Screenshot: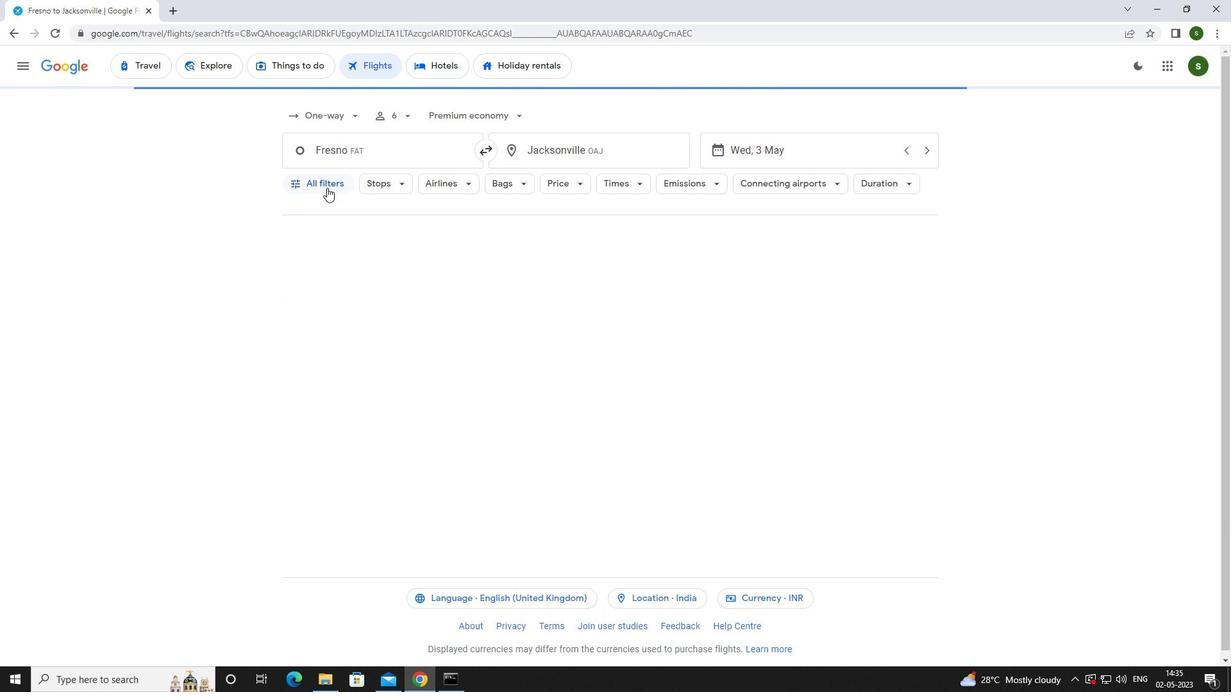 
Action: Mouse moved to (477, 455)
Screenshot: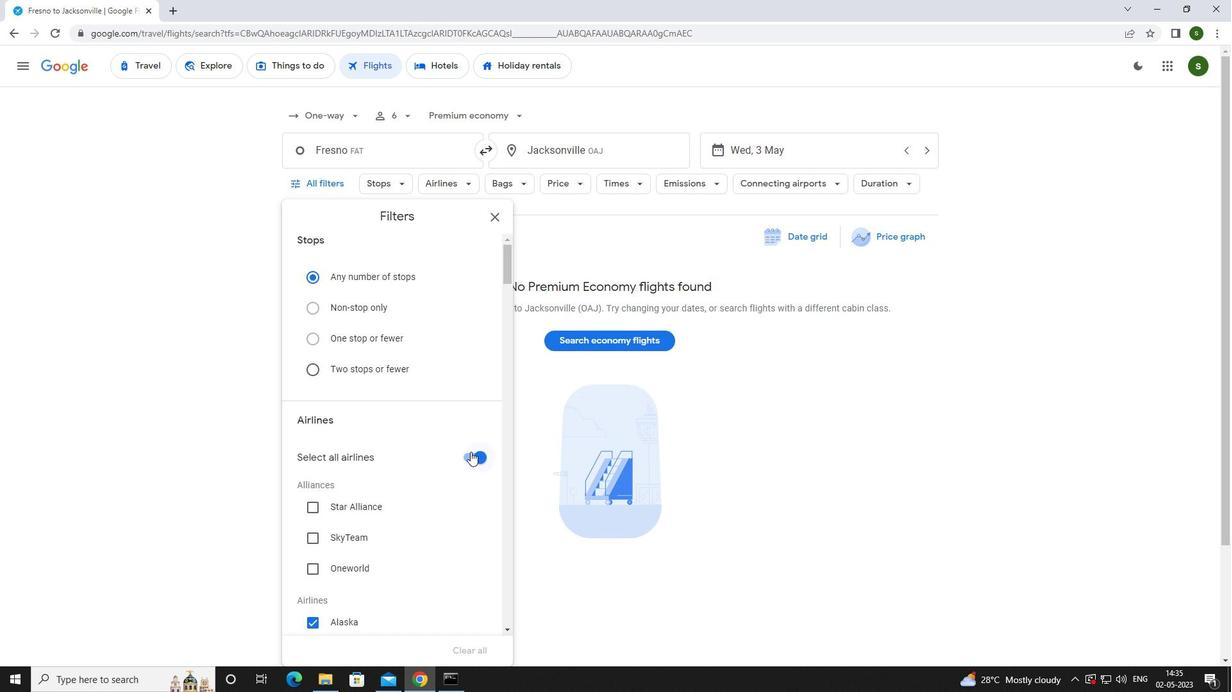 
Action: Mouse pressed left at (477, 455)
Screenshot: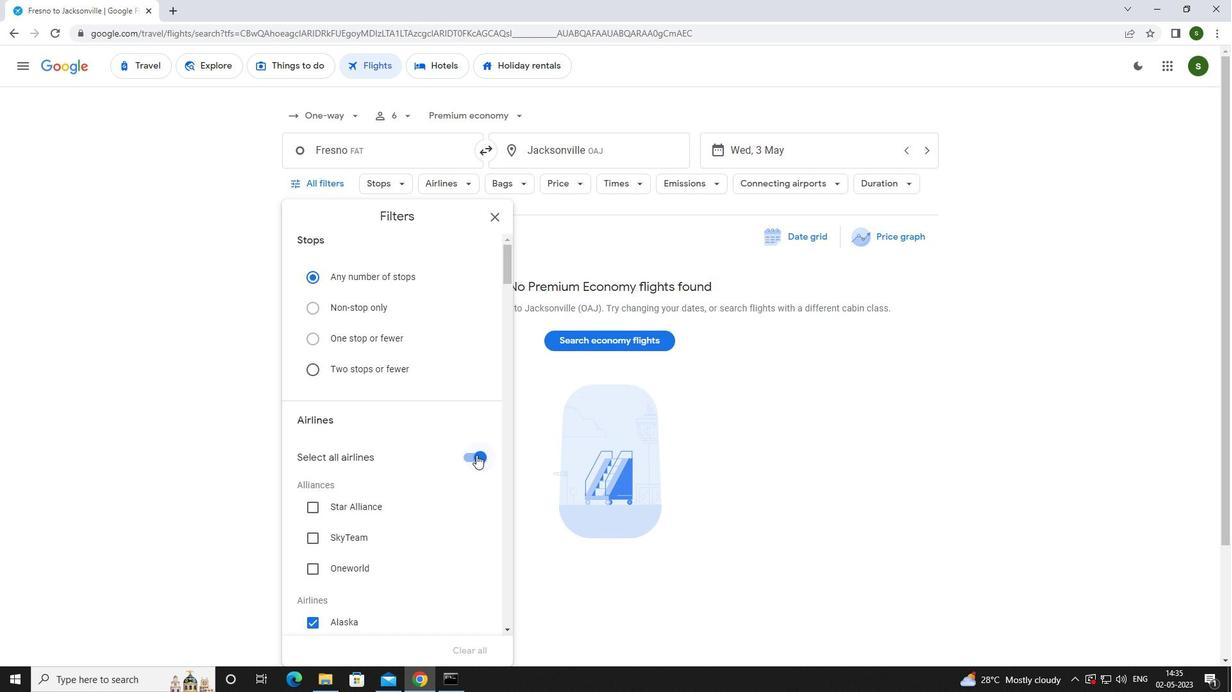 
Action: Mouse moved to (409, 375)
Screenshot: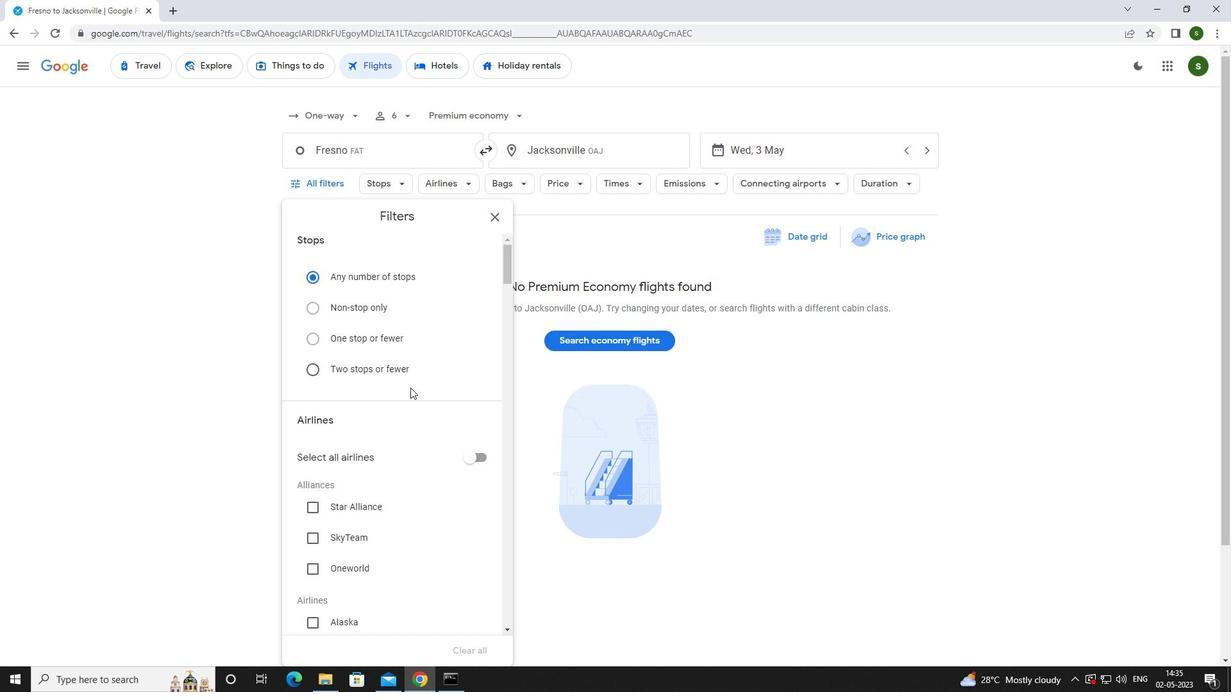 
Action: Mouse pressed left at (409, 375)
Screenshot: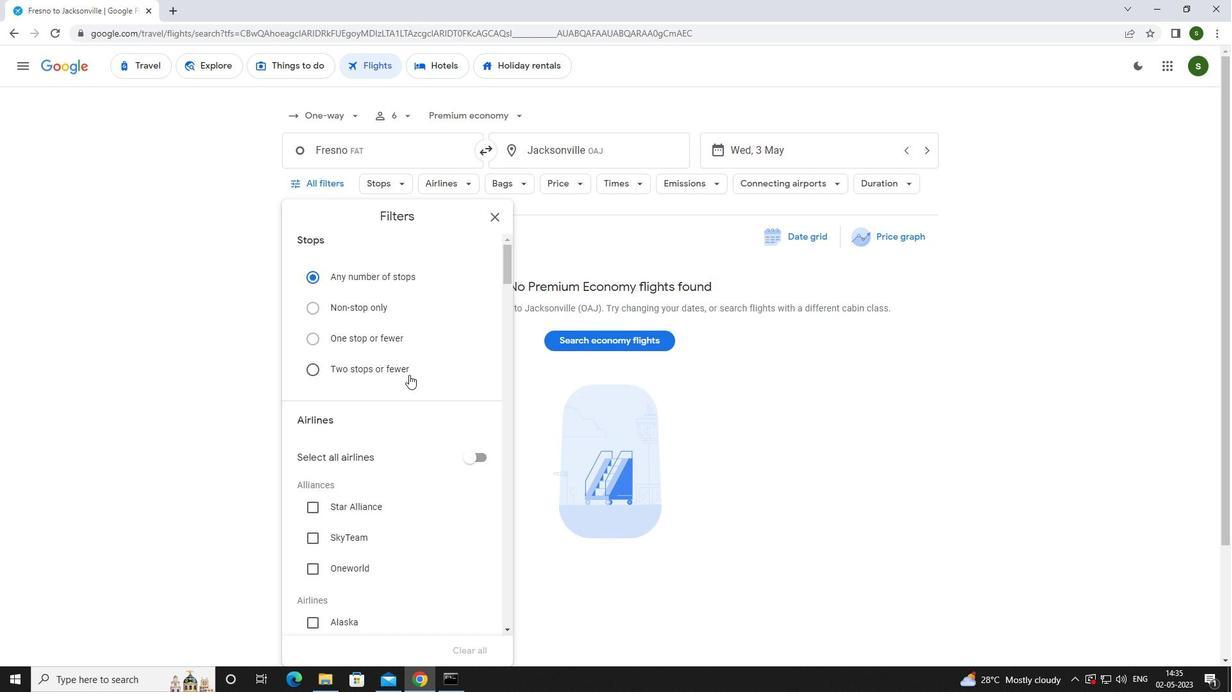 
Action: Mouse moved to (409, 374)
Screenshot: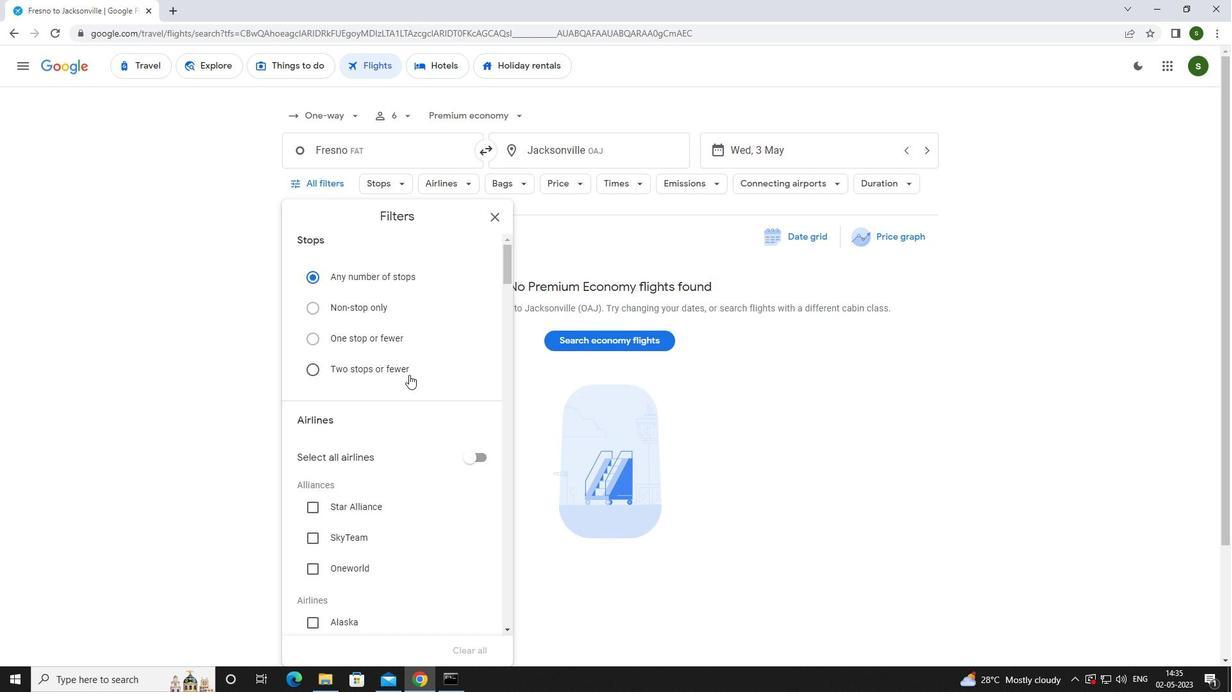 
Action: Mouse pressed left at (409, 374)
Screenshot: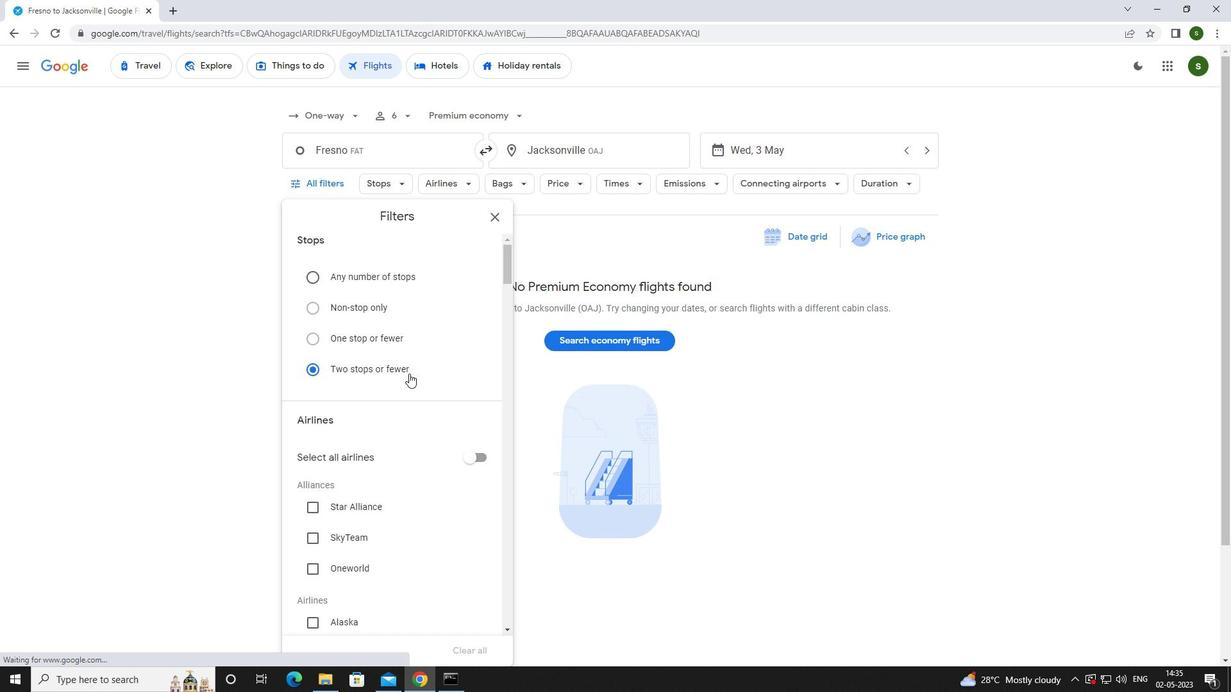 
Action: Mouse moved to (409, 398)
Screenshot: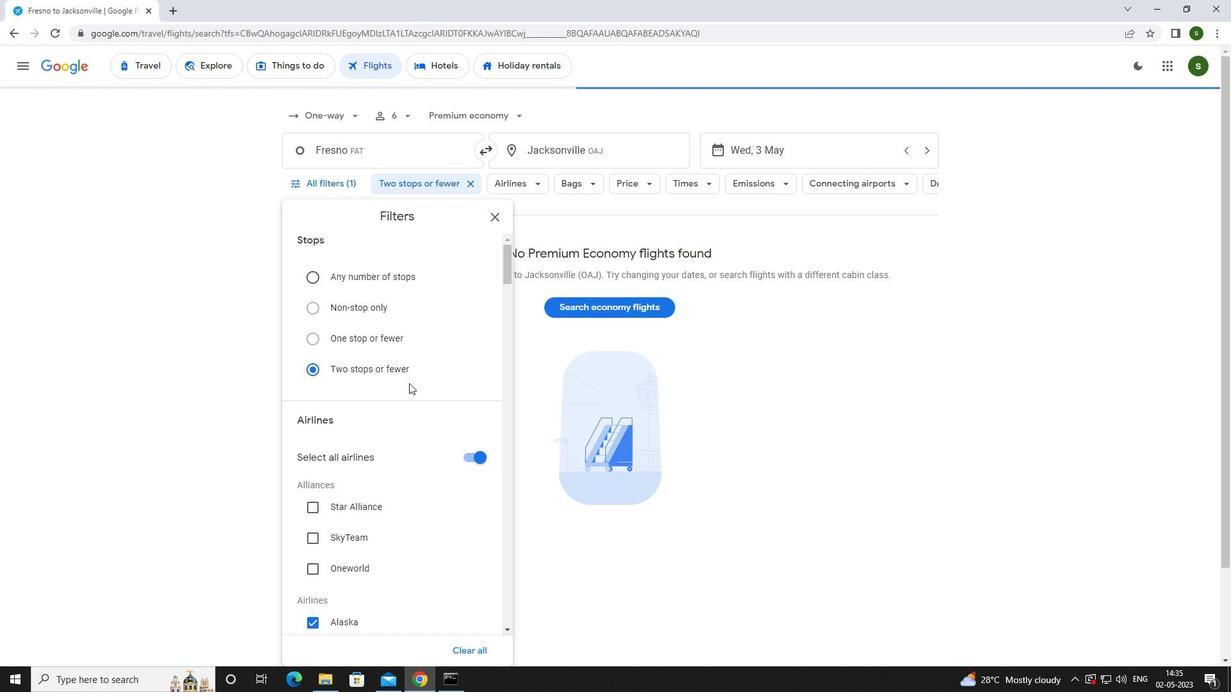 
Action: Mouse scrolled (409, 397) with delta (0, 0)
Screenshot: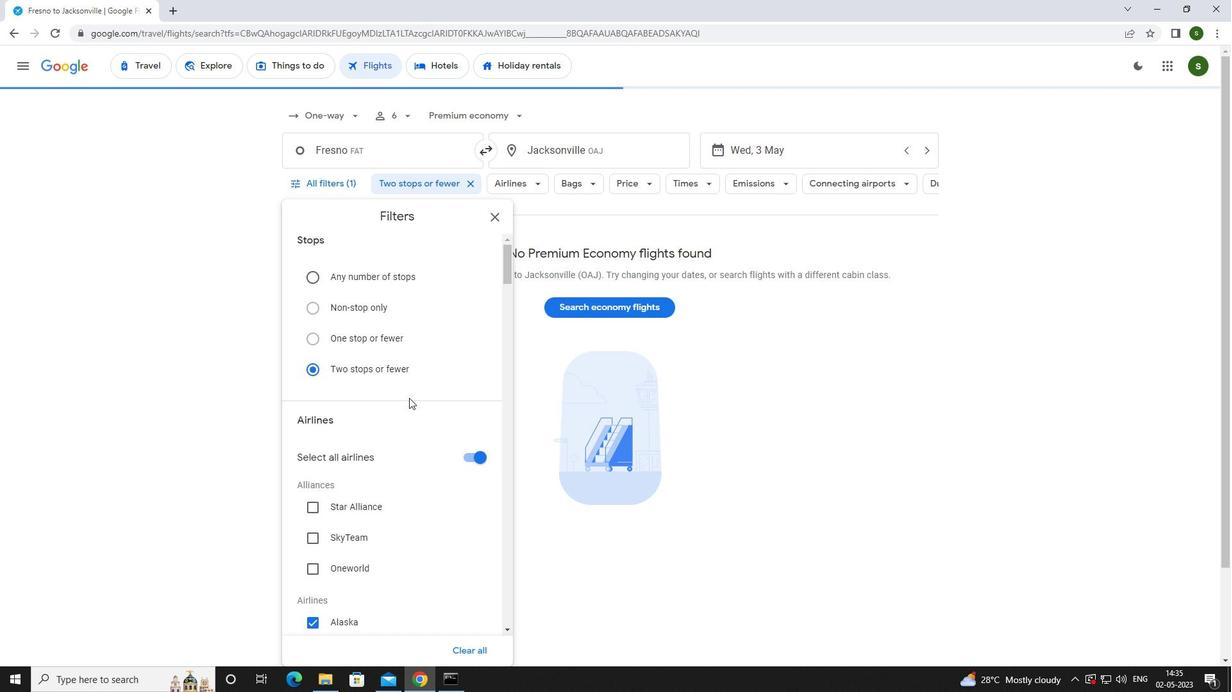
Action: Mouse scrolled (409, 397) with delta (0, 0)
Screenshot: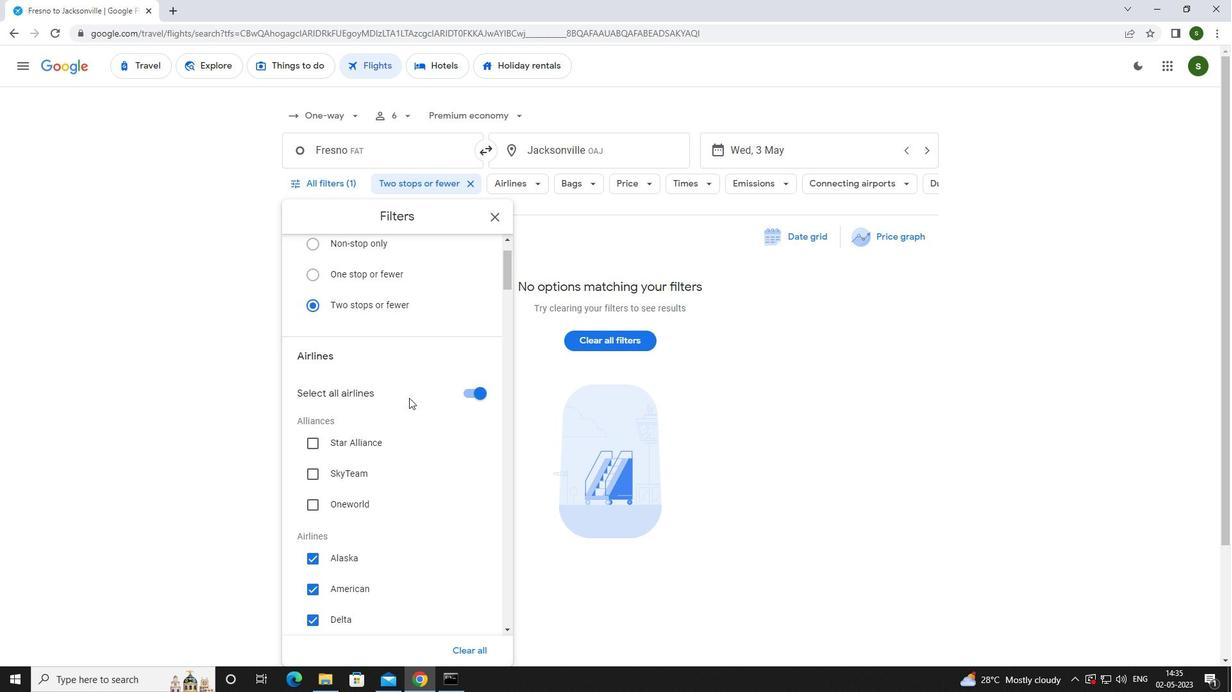
Action: Mouse scrolled (409, 397) with delta (0, 0)
Screenshot: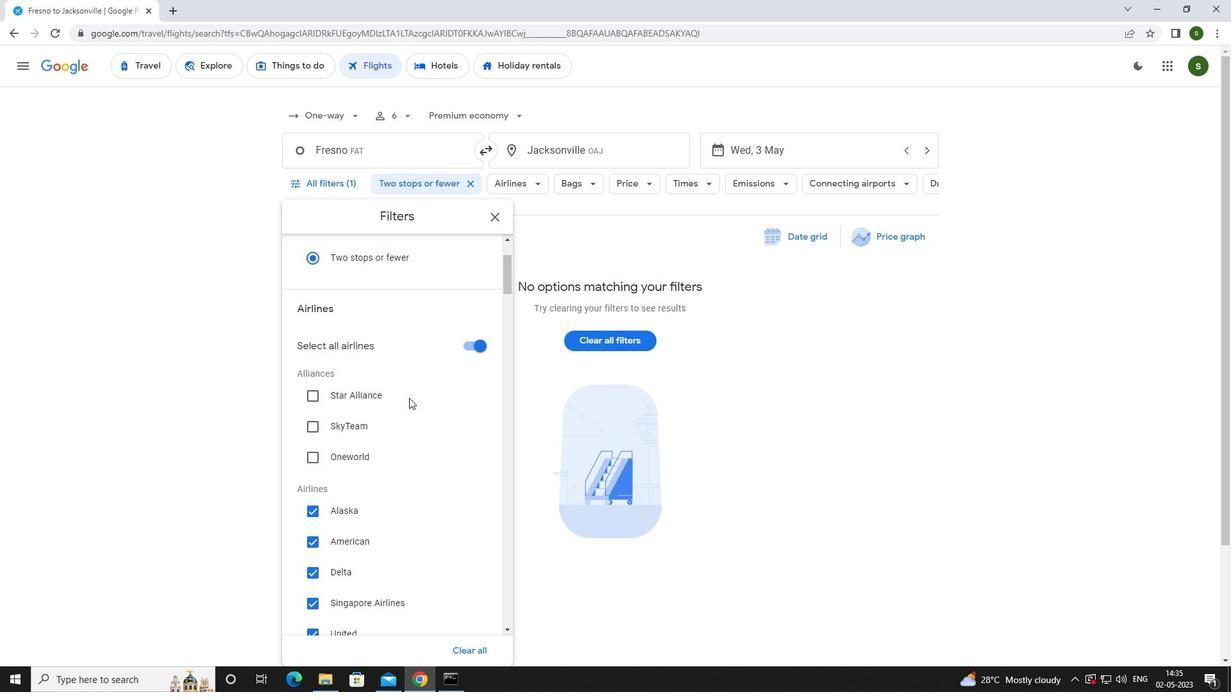 
Action: Mouse moved to (481, 266)
Screenshot: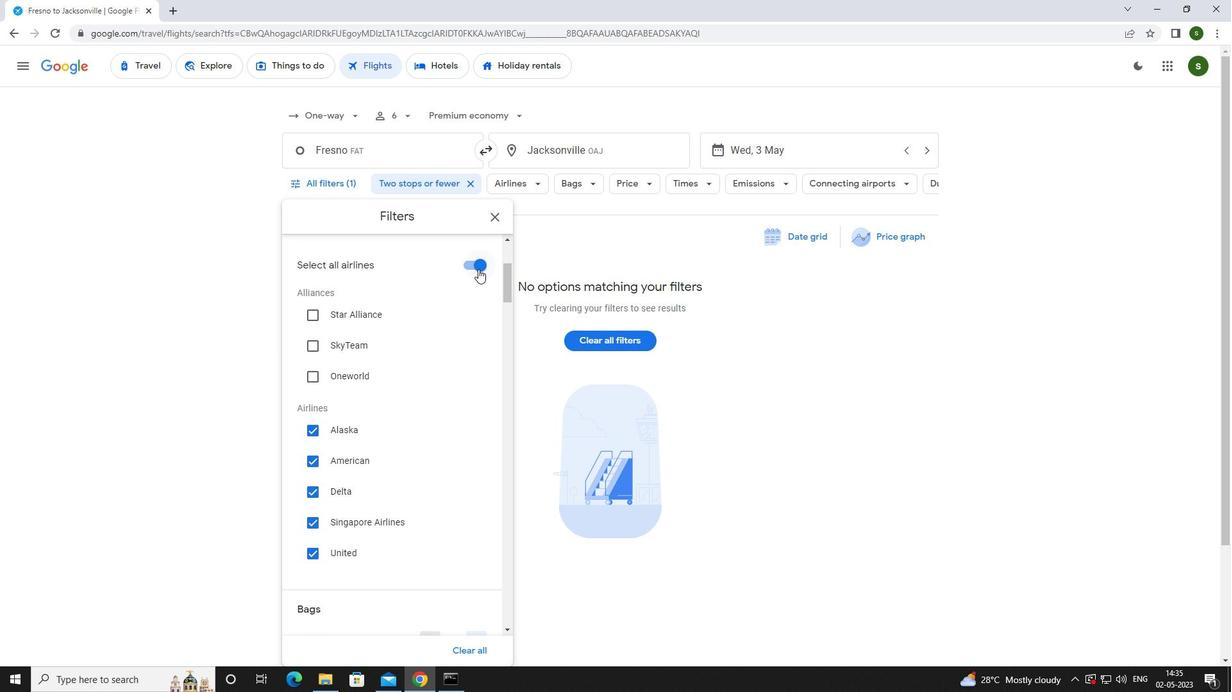 
Action: Mouse pressed left at (481, 266)
Screenshot: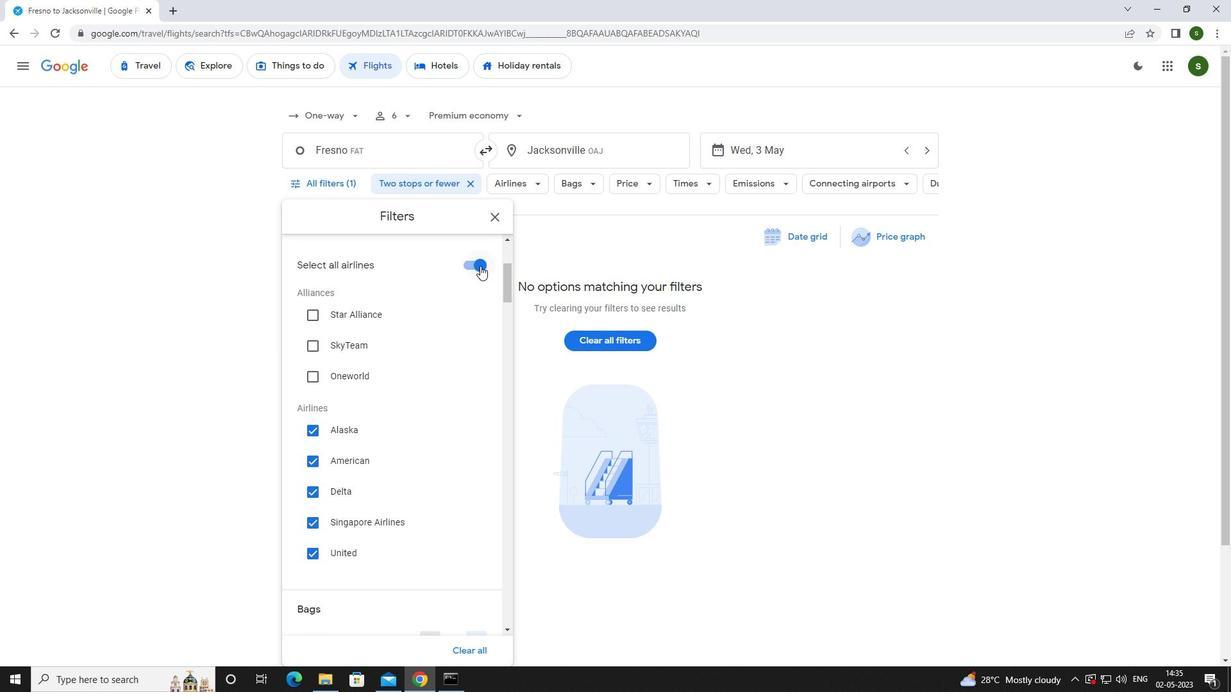 
Action: Mouse moved to (459, 286)
Screenshot: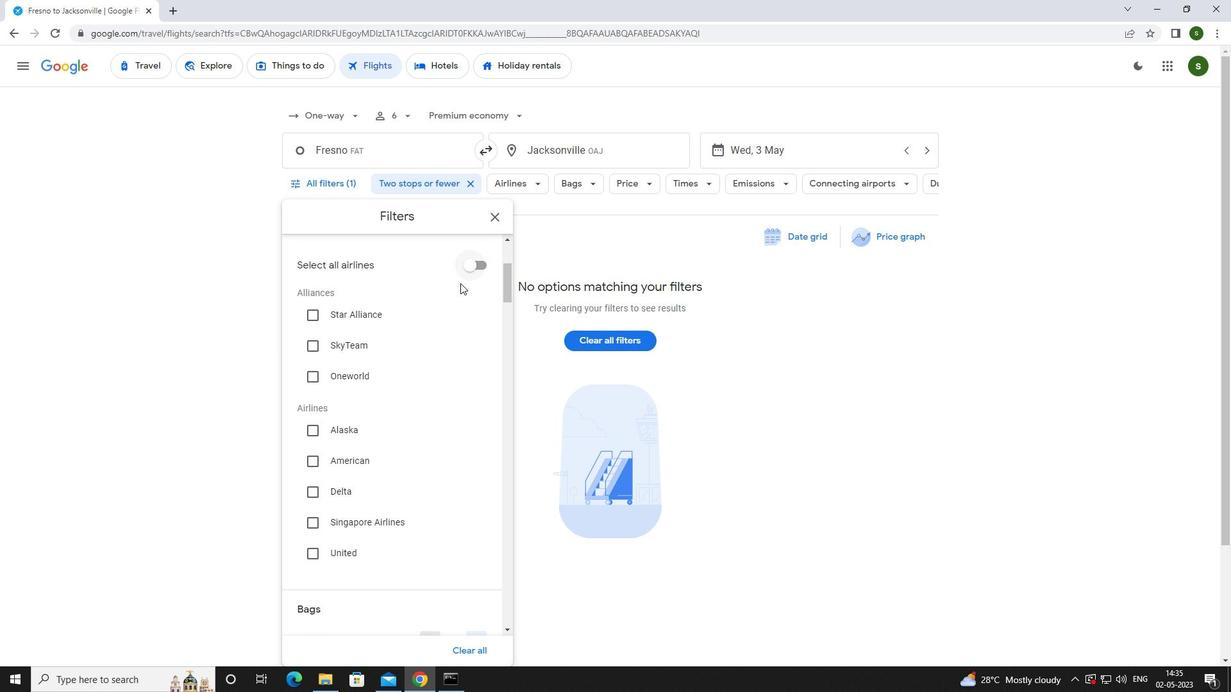 
Action: Mouse scrolled (459, 286) with delta (0, 0)
Screenshot: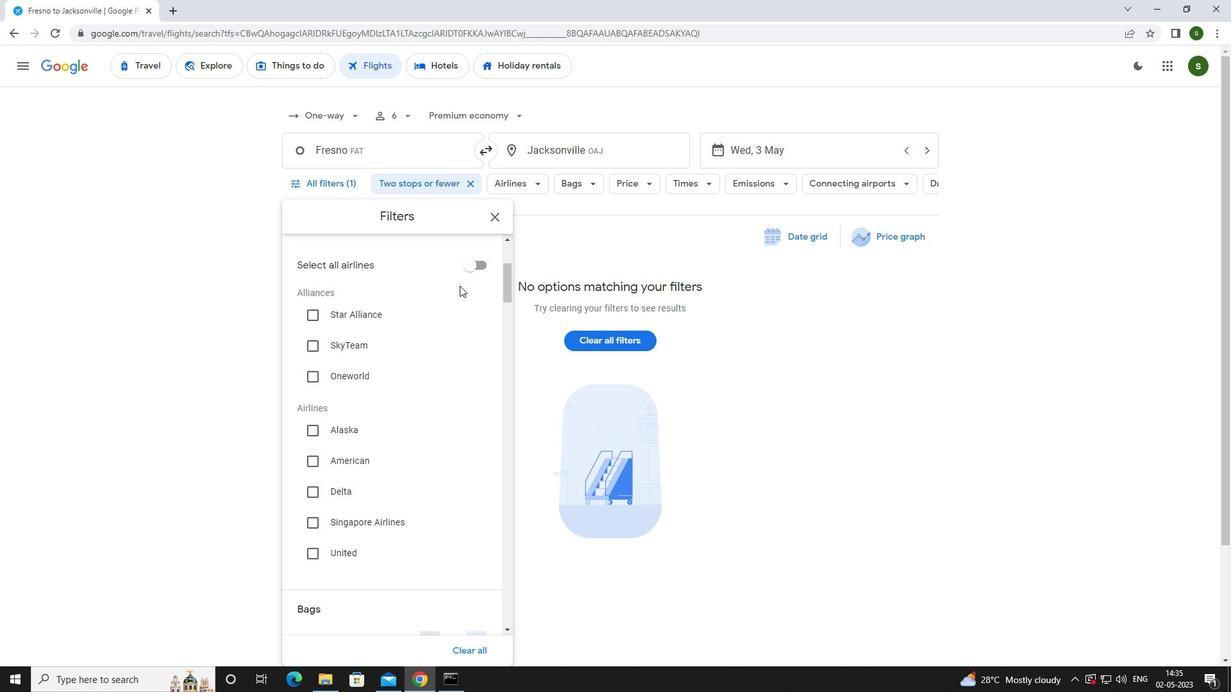 
Action: Mouse moved to (459, 286)
Screenshot: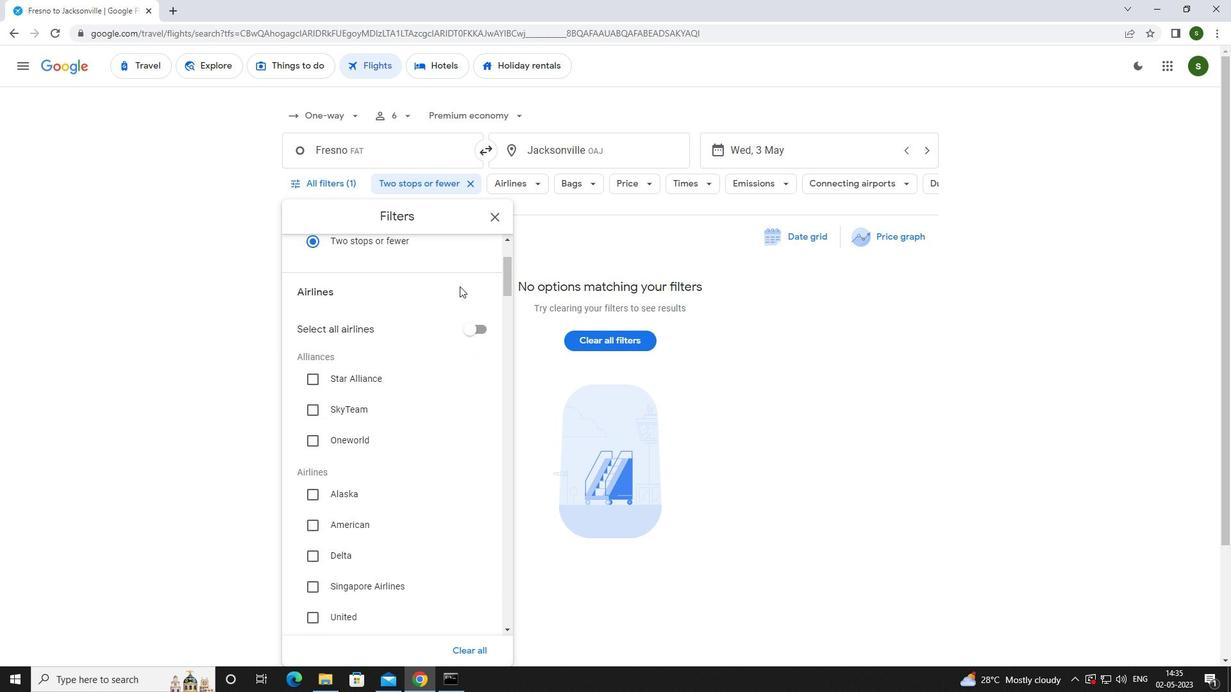 
Action: Mouse scrolled (459, 286) with delta (0, 0)
Screenshot: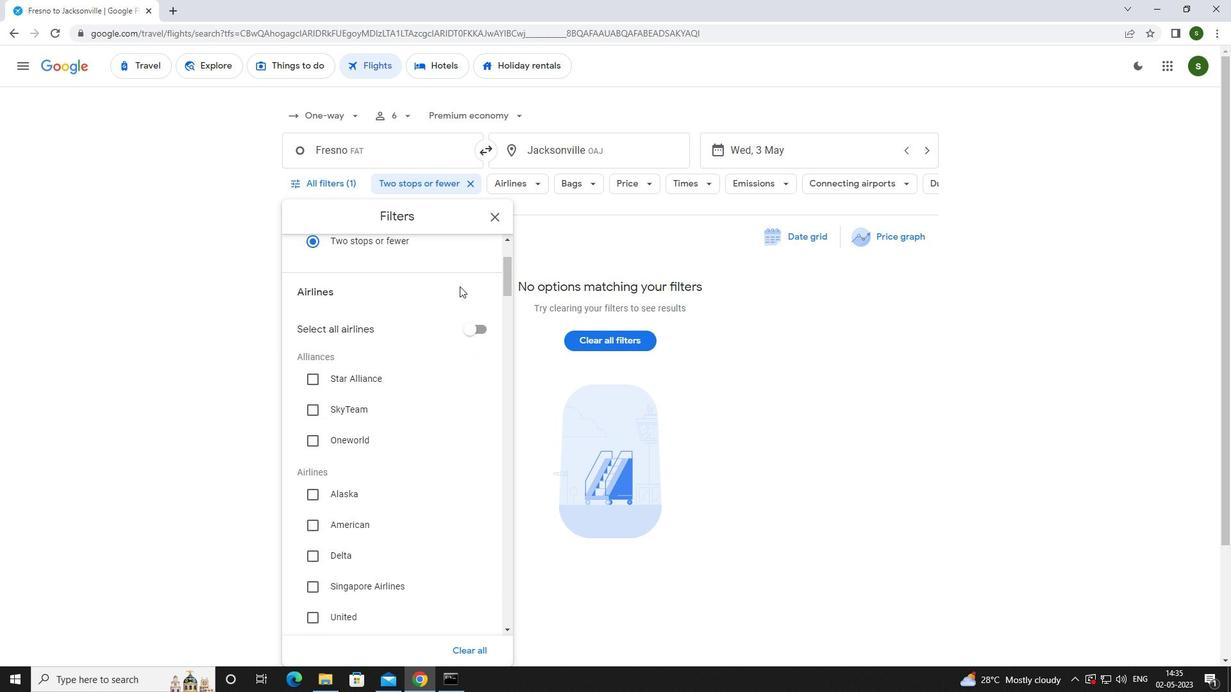 
Action: Mouse scrolled (459, 286) with delta (0, 0)
Screenshot: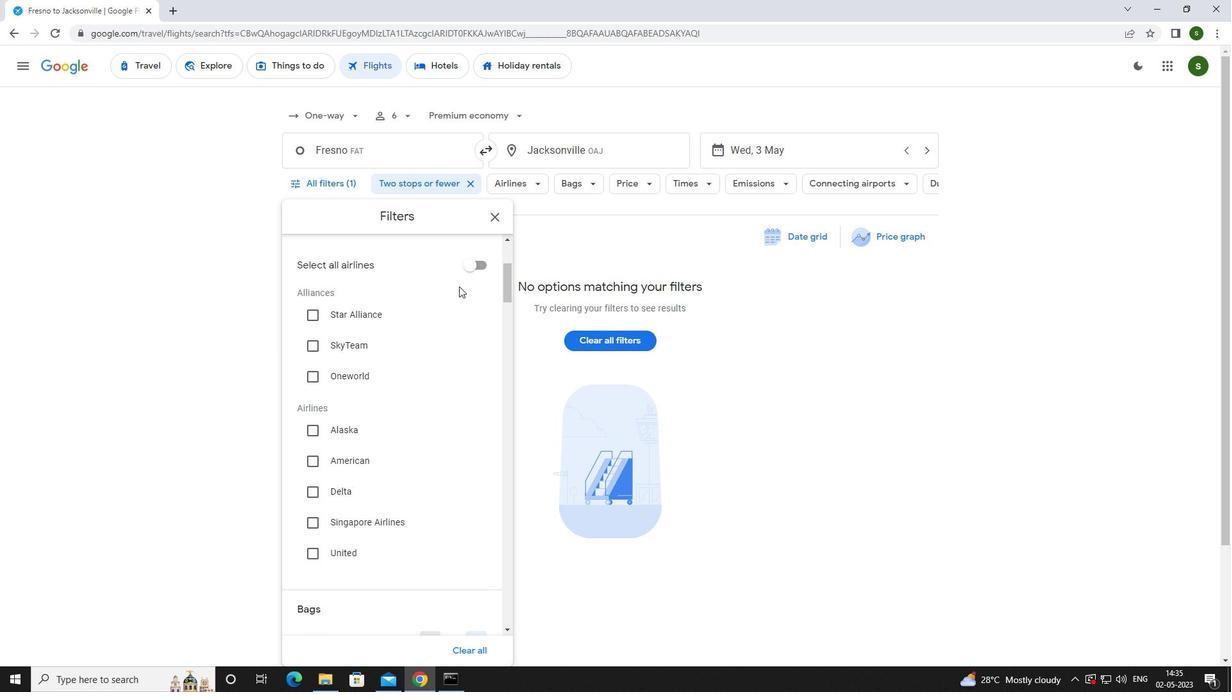 
Action: Mouse scrolled (459, 286) with delta (0, 0)
Screenshot: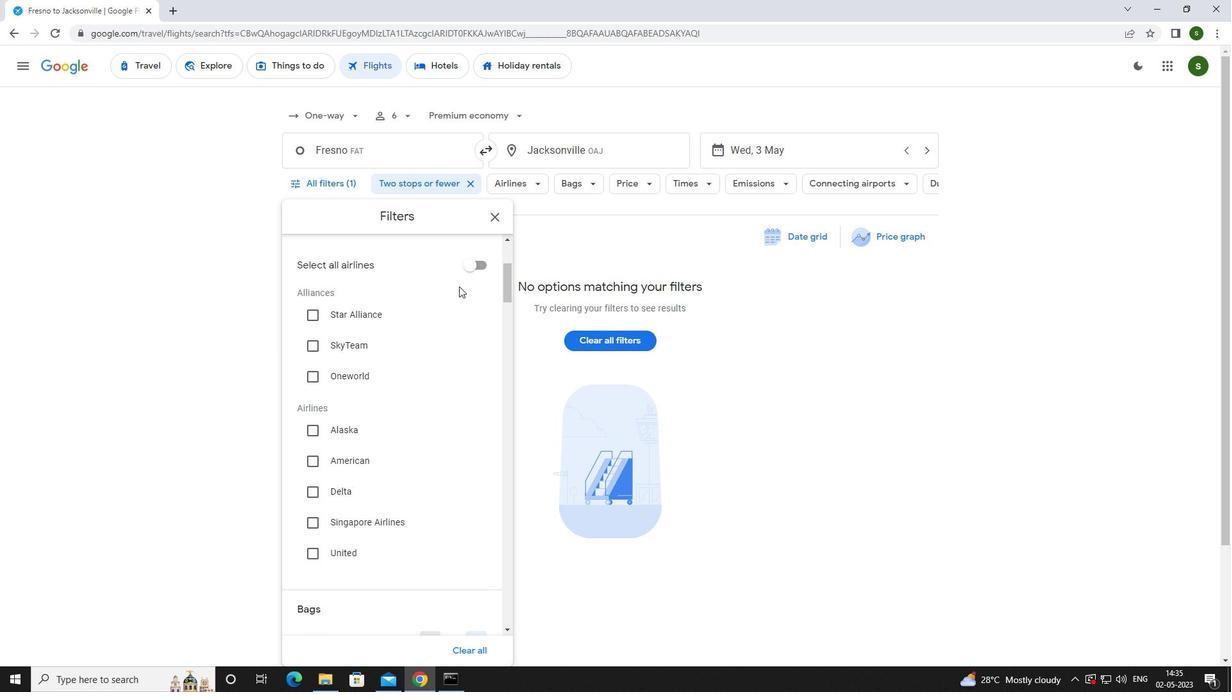 
Action: Mouse scrolled (459, 286) with delta (0, 0)
Screenshot: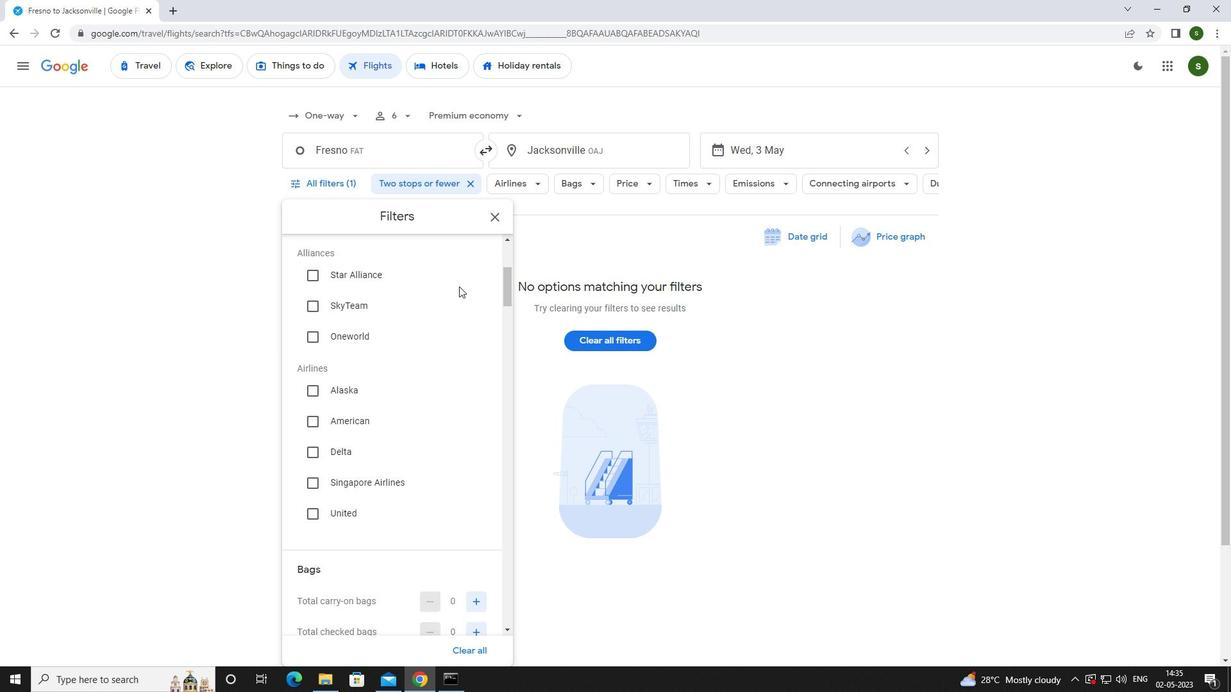 
Action: Mouse scrolled (459, 286) with delta (0, 0)
Screenshot: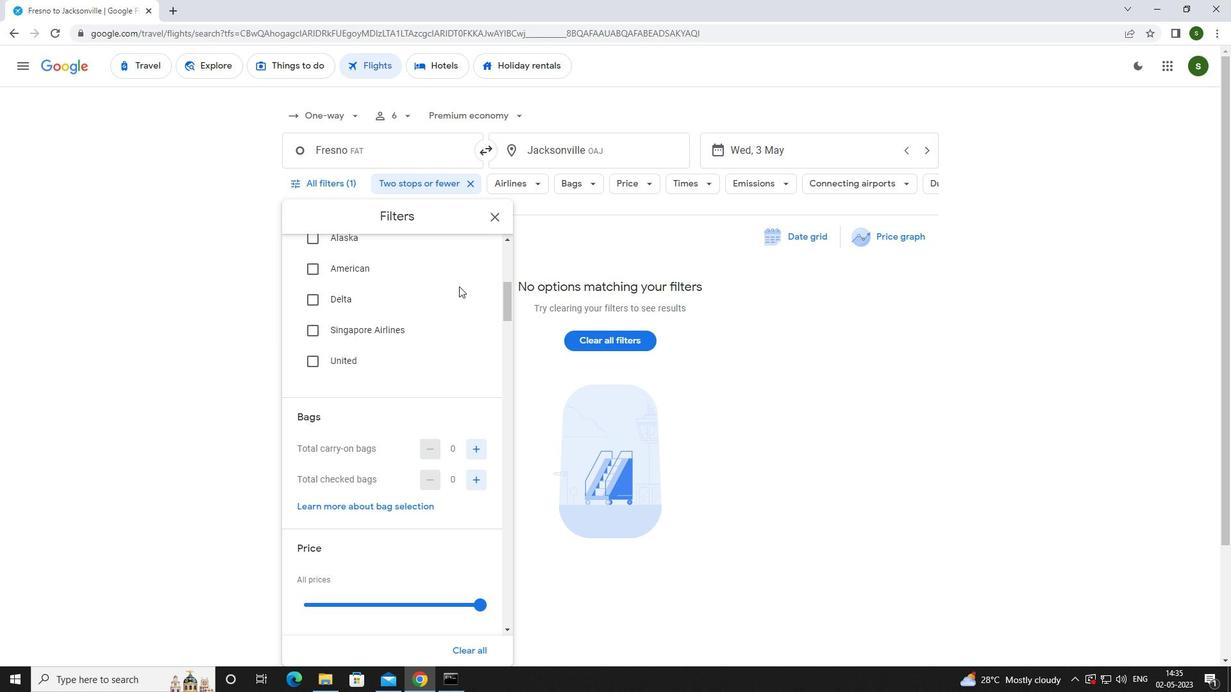 
Action: Mouse moved to (476, 422)
Screenshot: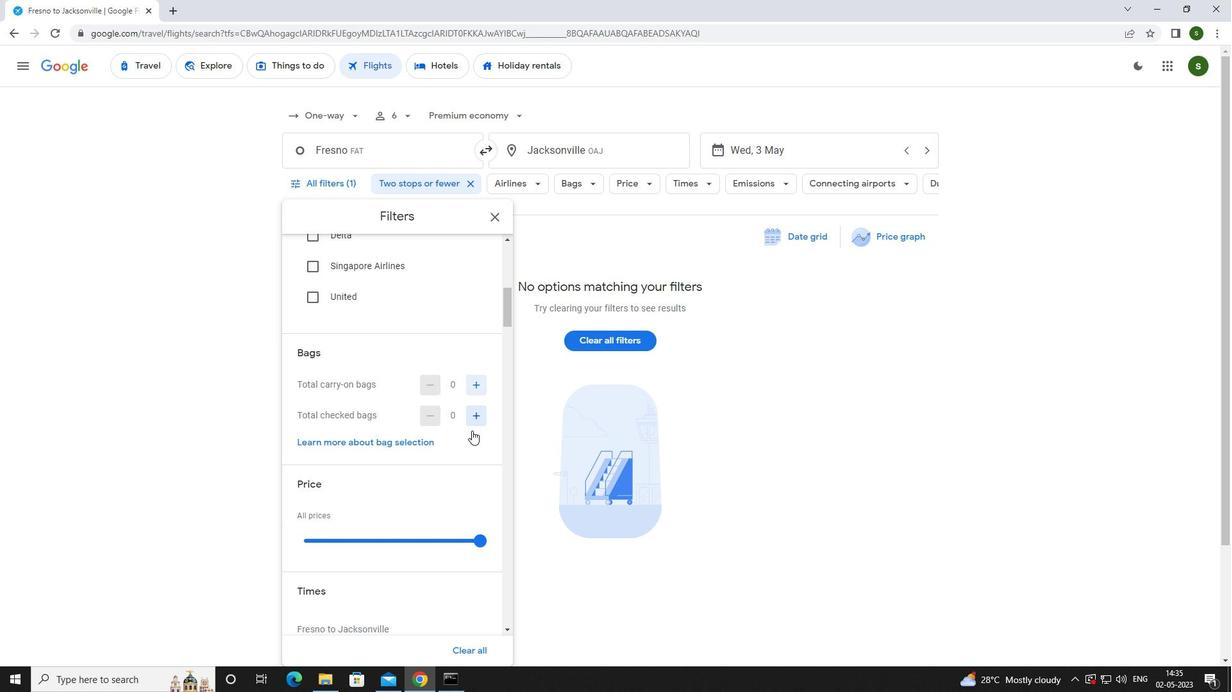 
Action: Mouse pressed left at (476, 422)
Screenshot: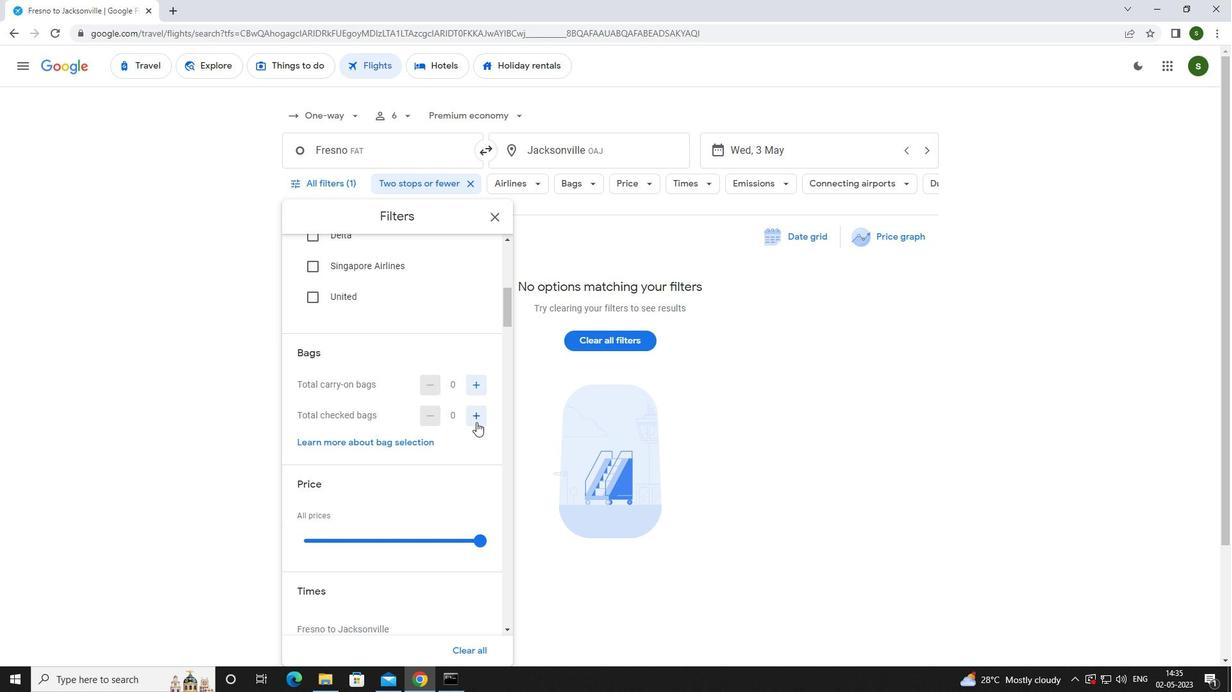 
Action: Mouse pressed left at (476, 422)
Screenshot: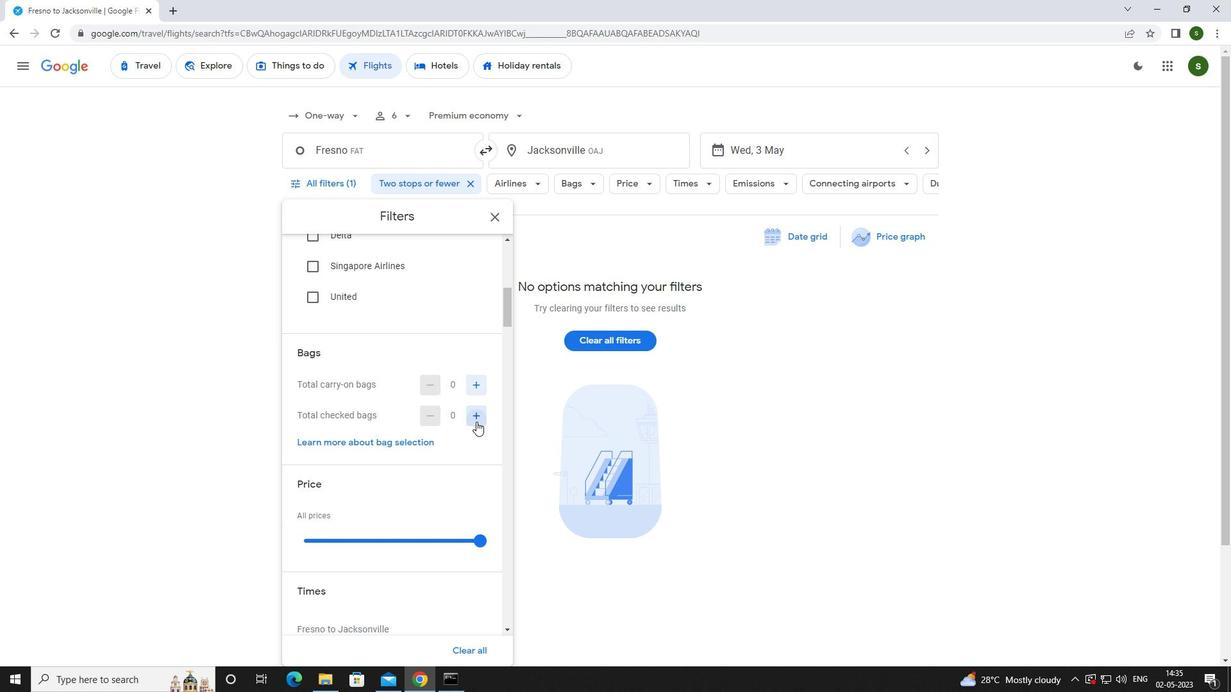 
Action: Mouse pressed left at (476, 422)
Screenshot: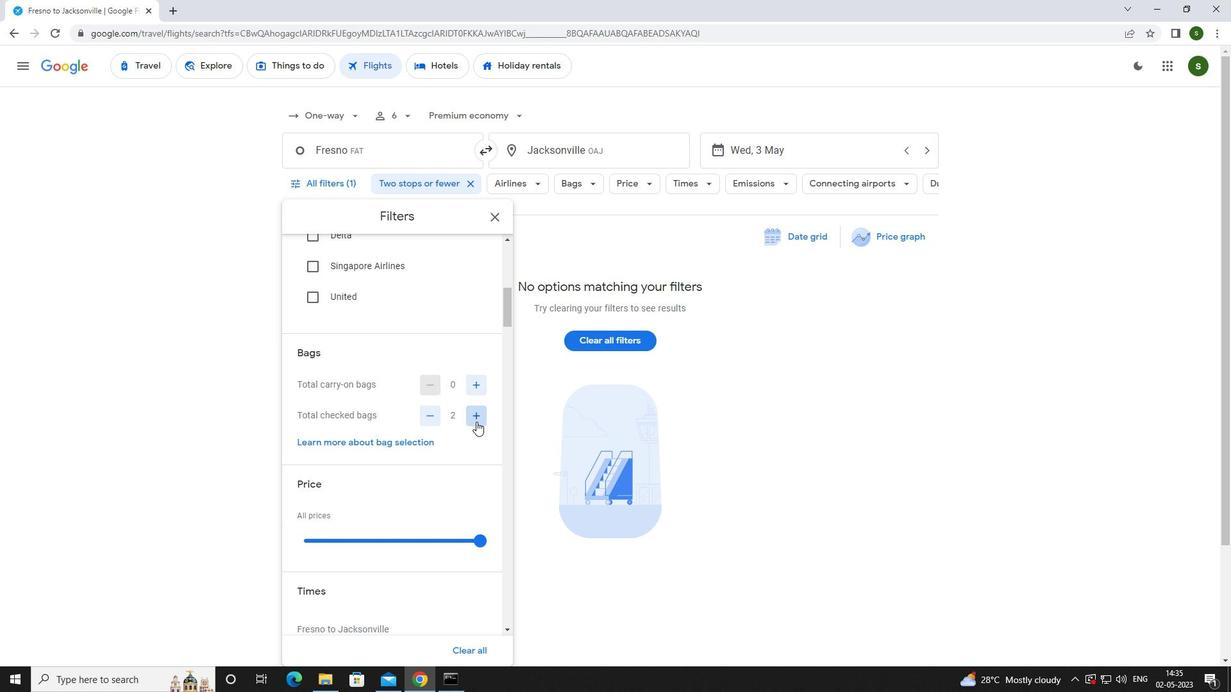 
Action: Mouse moved to (437, 468)
Screenshot: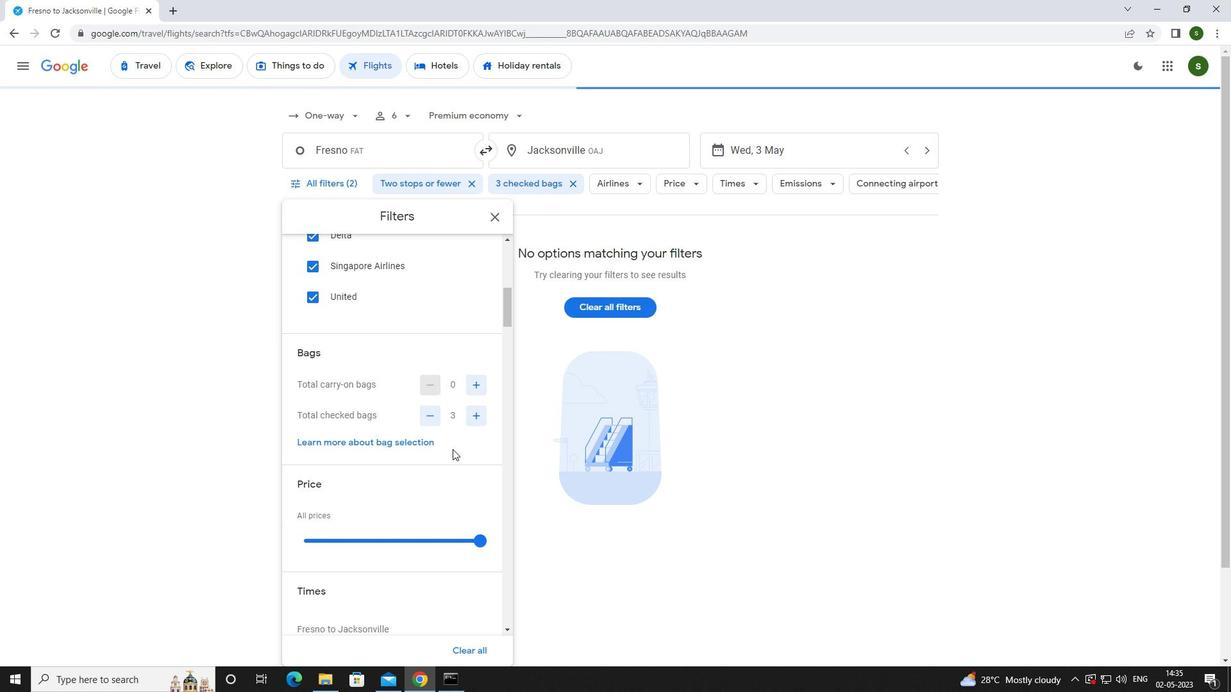 
Action: Mouse scrolled (437, 468) with delta (0, 0)
Screenshot: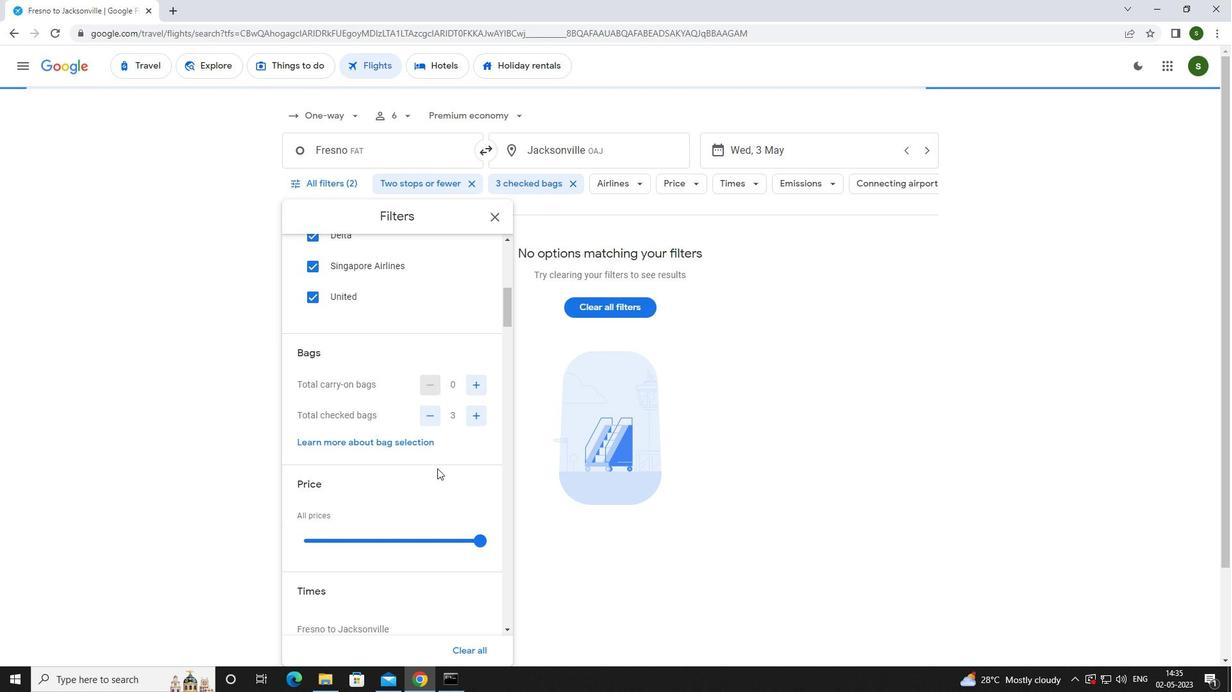 
Action: Mouse scrolled (437, 468) with delta (0, 0)
Screenshot: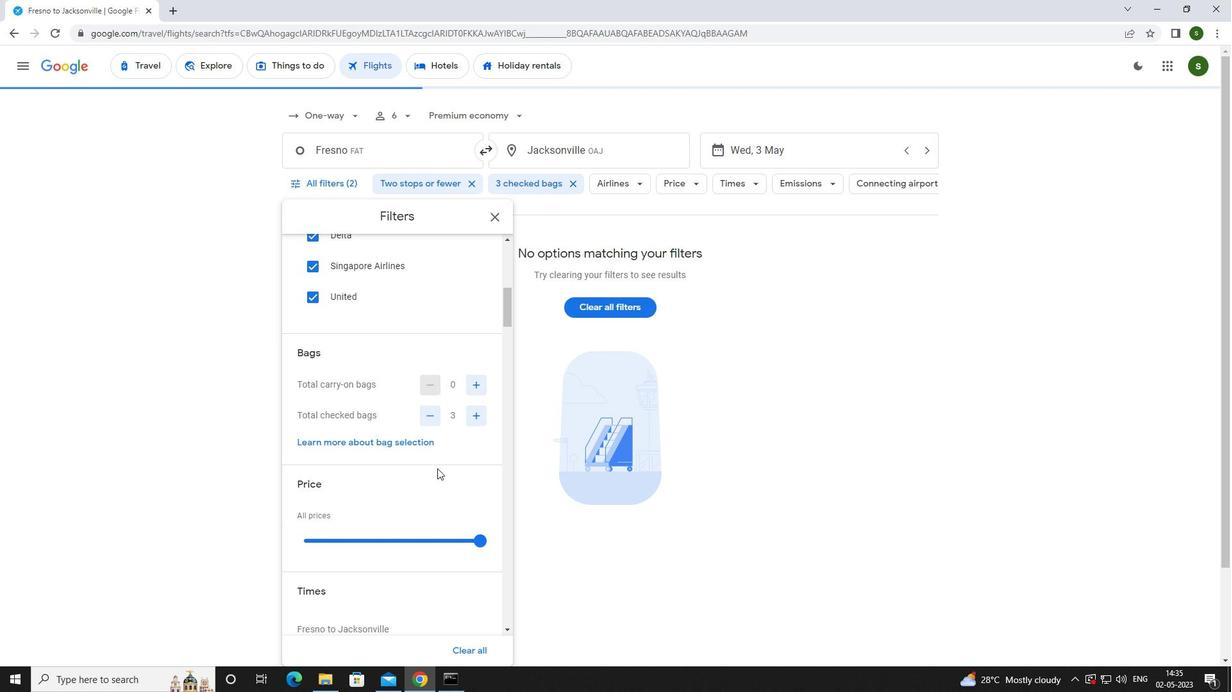 
Action: Mouse scrolled (437, 468) with delta (0, 0)
Screenshot: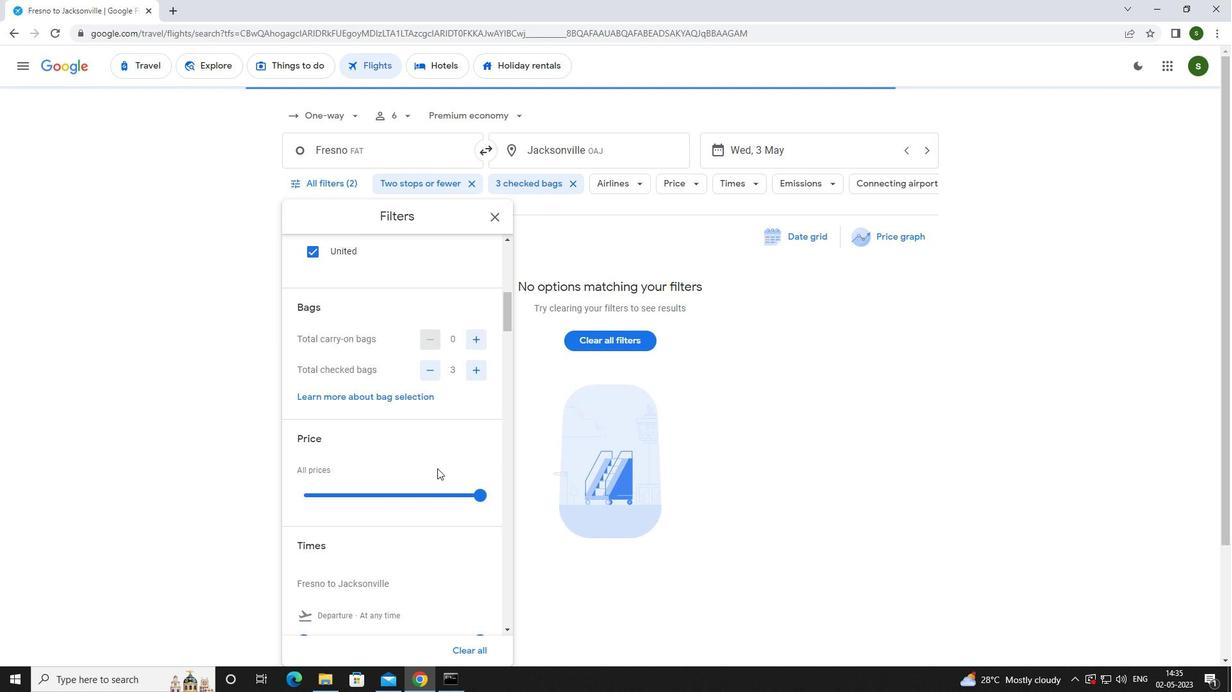 
Action: Mouse moved to (480, 350)
Screenshot: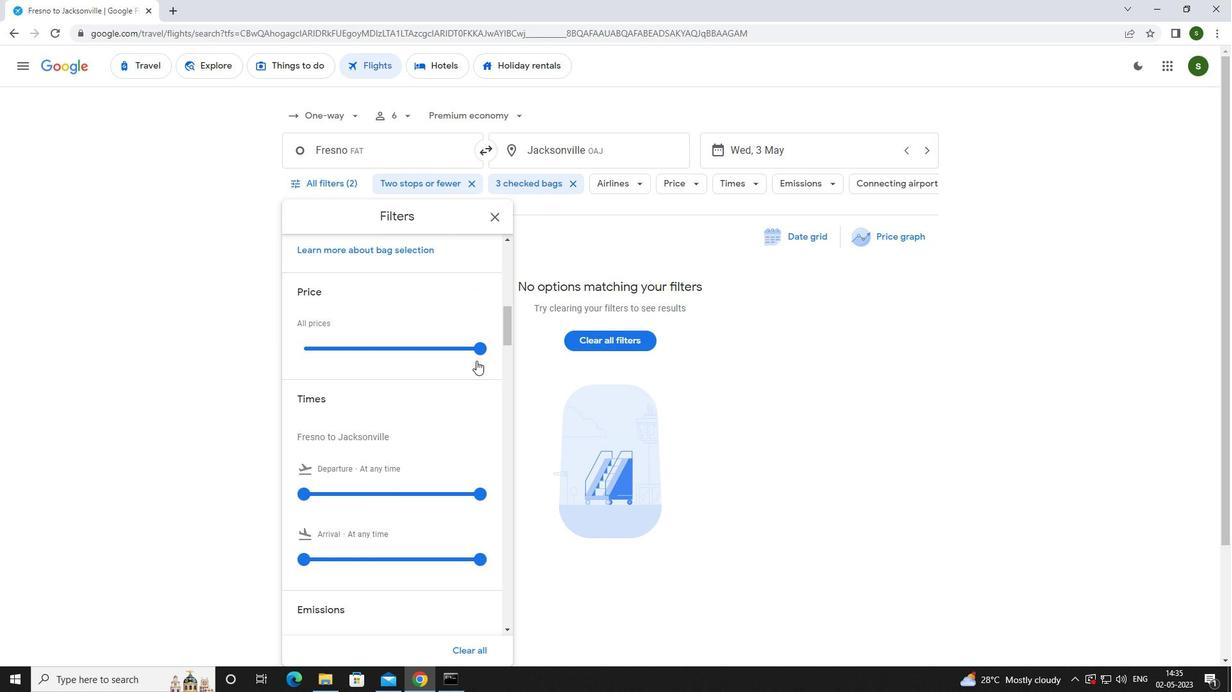 
Action: Mouse pressed left at (480, 350)
Screenshot: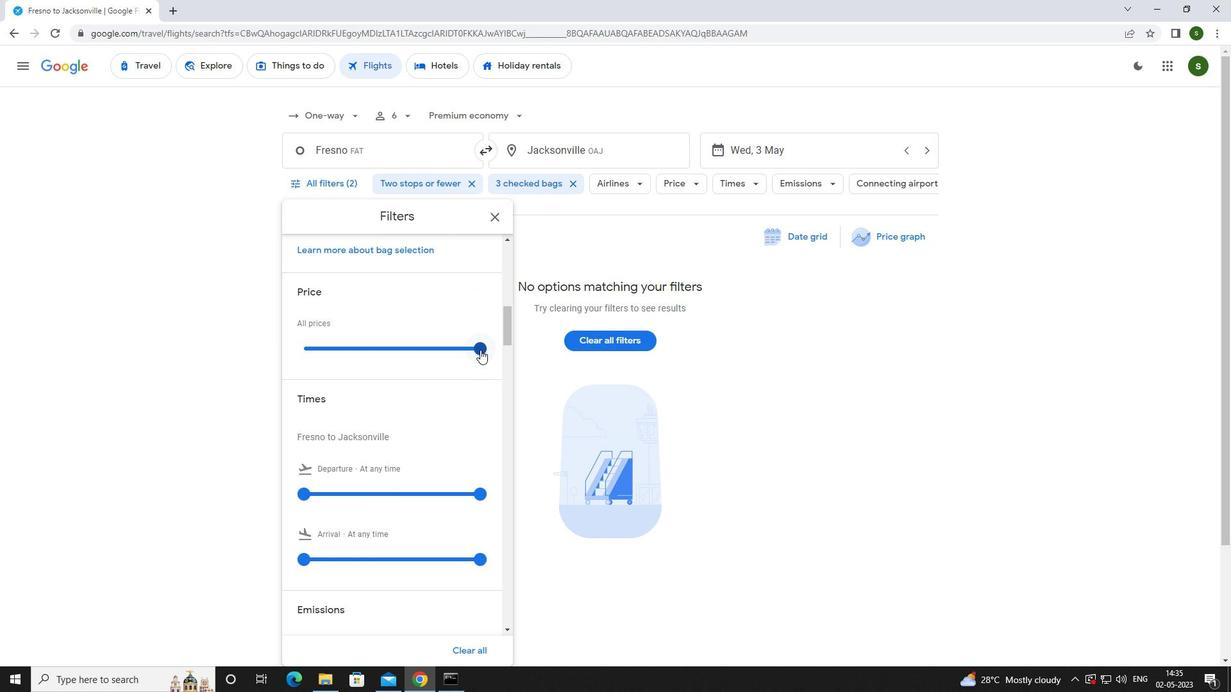
Action: Mouse moved to (302, 492)
Screenshot: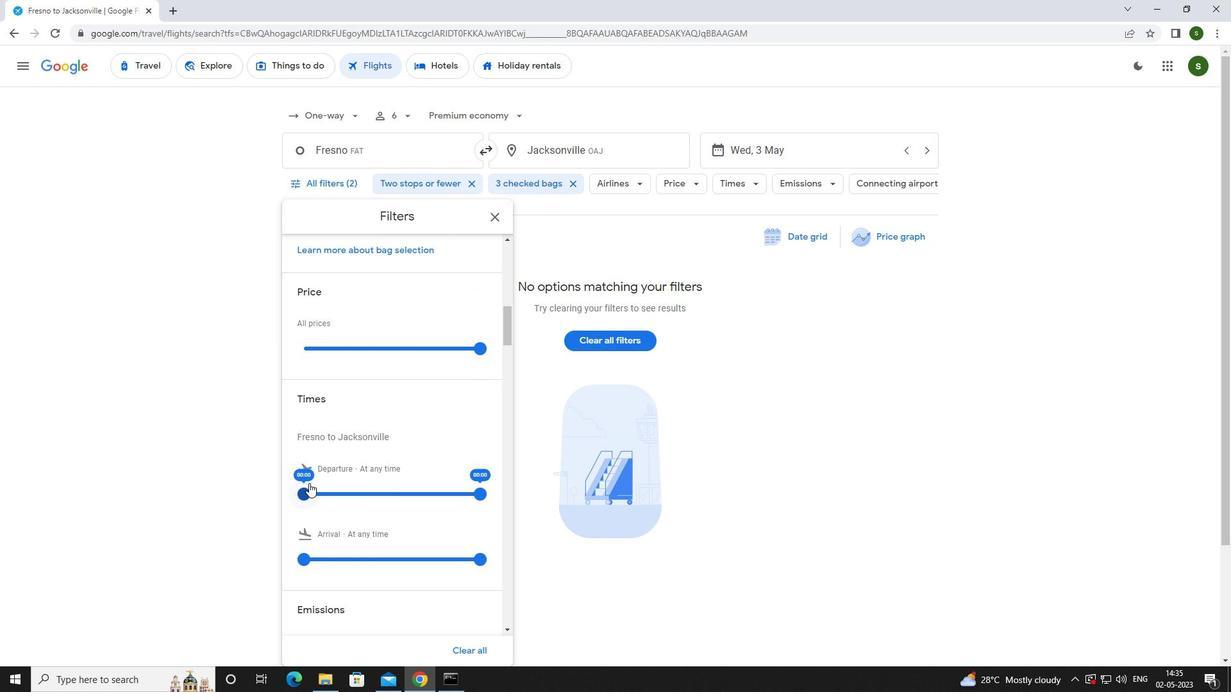
Action: Mouse pressed left at (302, 492)
Screenshot: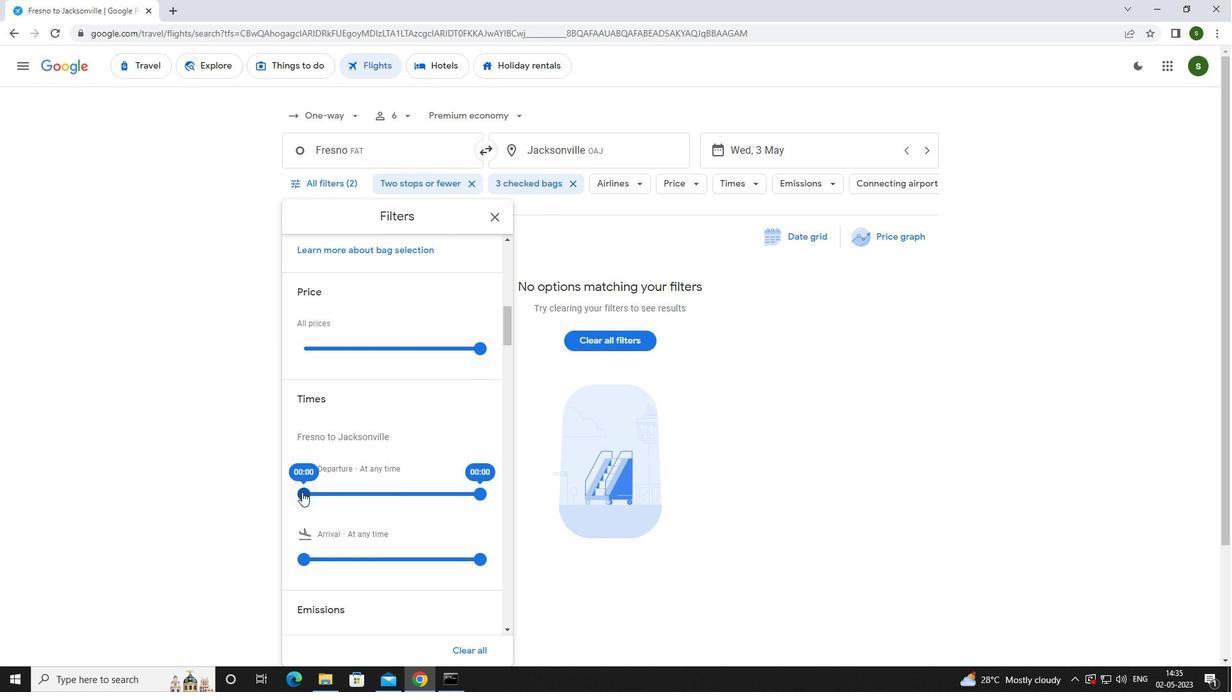 
Action: Mouse moved to (758, 446)
Screenshot: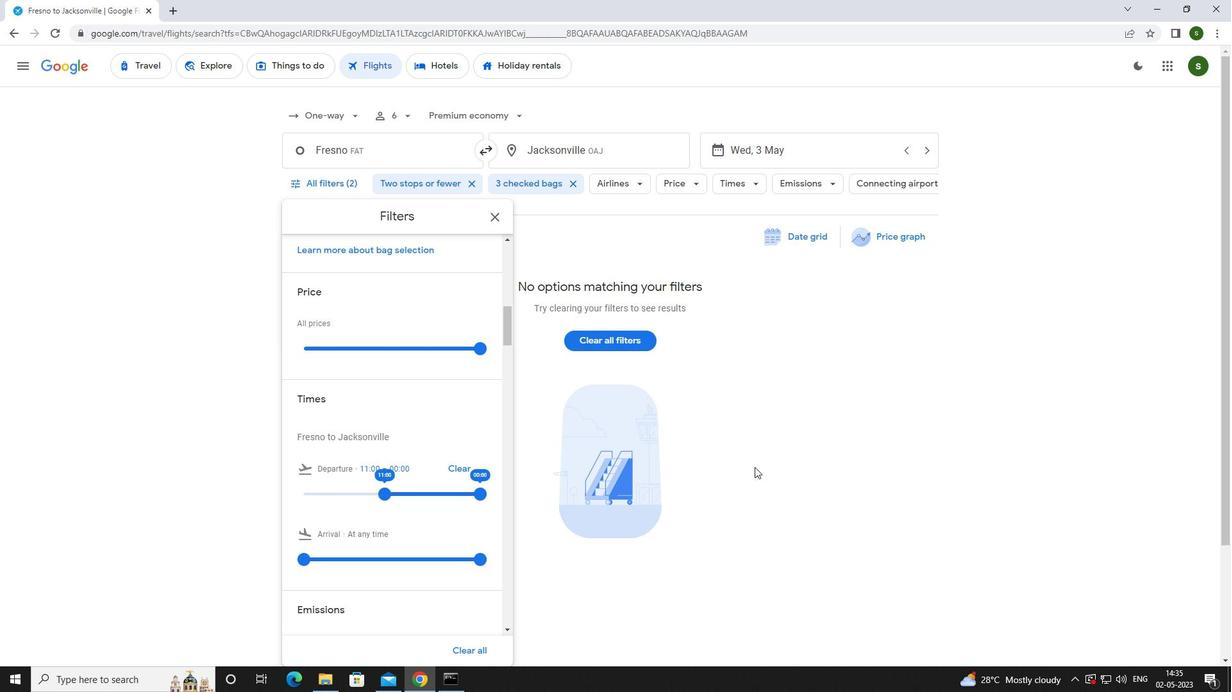 
Action: Mouse pressed left at (758, 446)
Screenshot: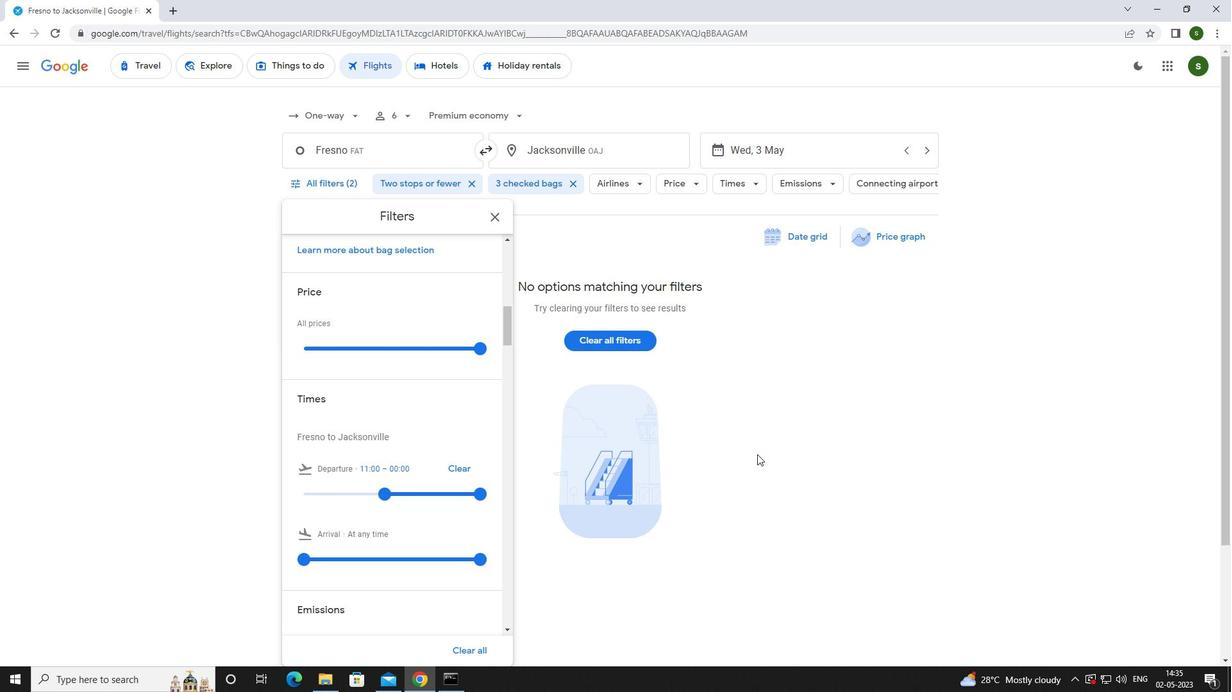 
